 Task: Find connections with filter location São Lourenço with filter topic #Brandwith filter profile language Potuguese with filter current company HPL Electric & Power Ltd with filter school Maharaja Agrasen Institute Of Technology with filter industry Automation Machinery Manufacturing with filter service category Homeowners Insurance with filter keywords title Operations Director
Action: Mouse moved to (523, 93)
Screenshot: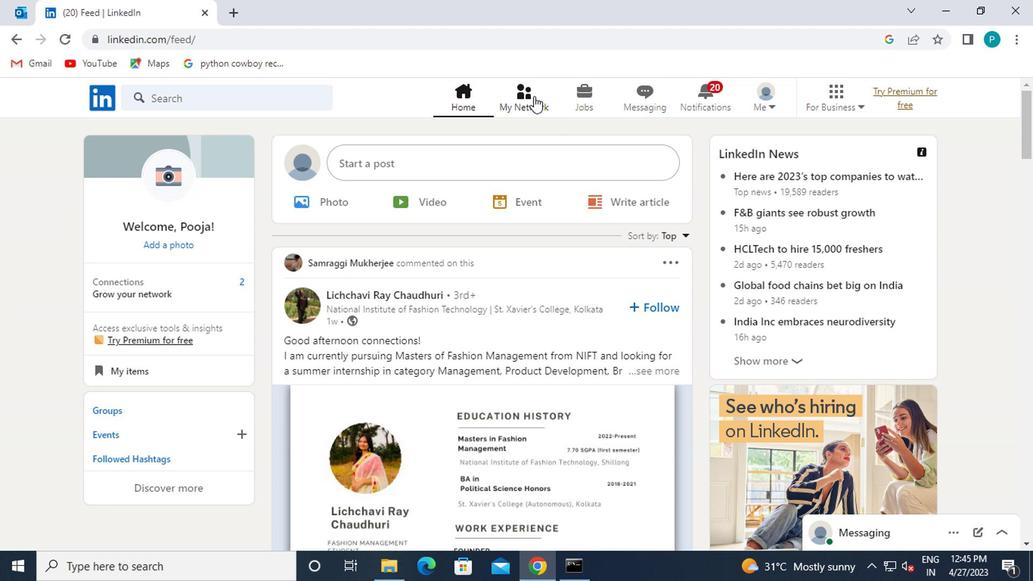 
Action: Mouse pressed left at (523, 93)
Screenshot: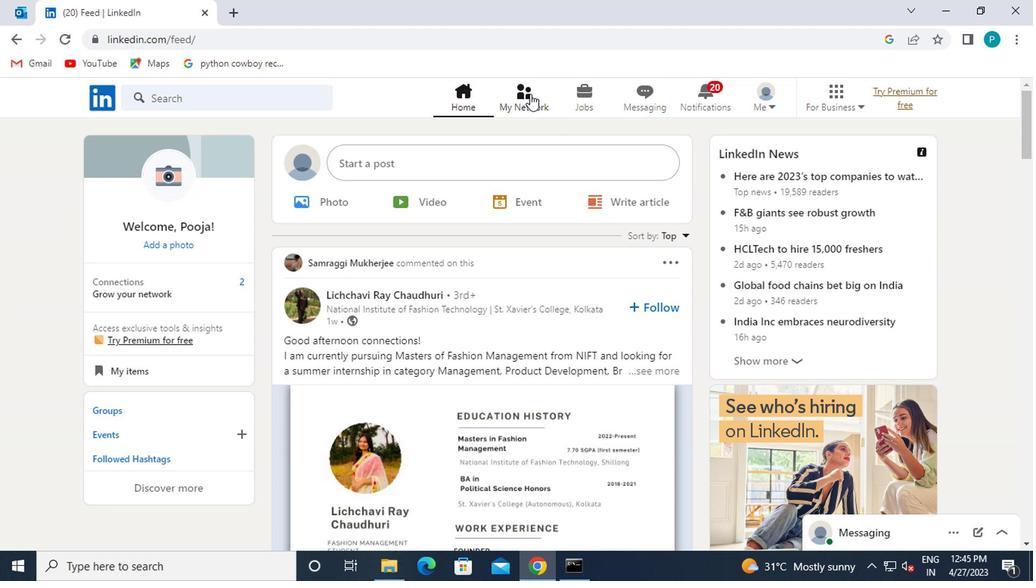 
Action: Mouse moved to (247, 187)
Screenshot: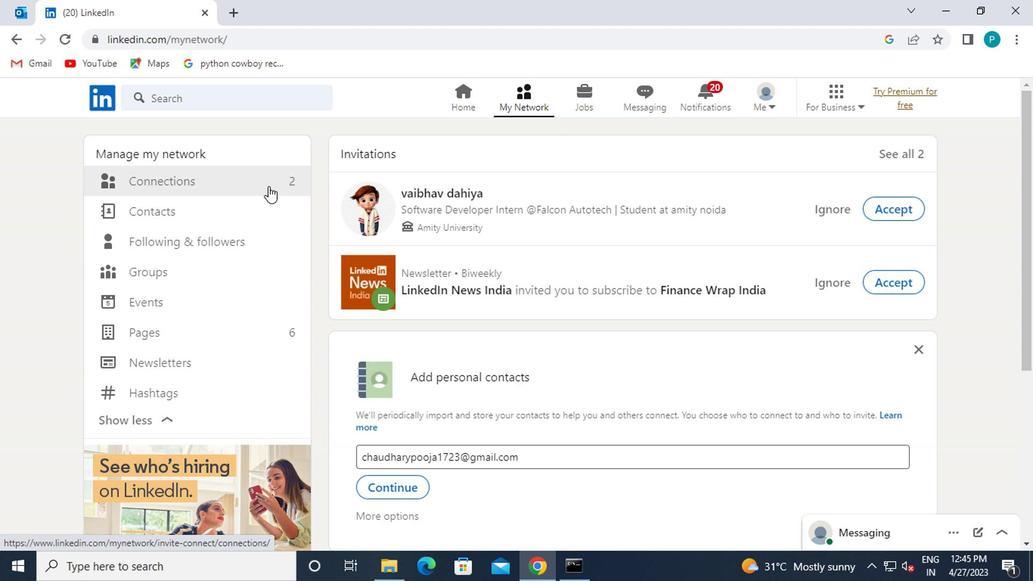 
Action: Mouse pressed left at (247, 187)
Screenshot: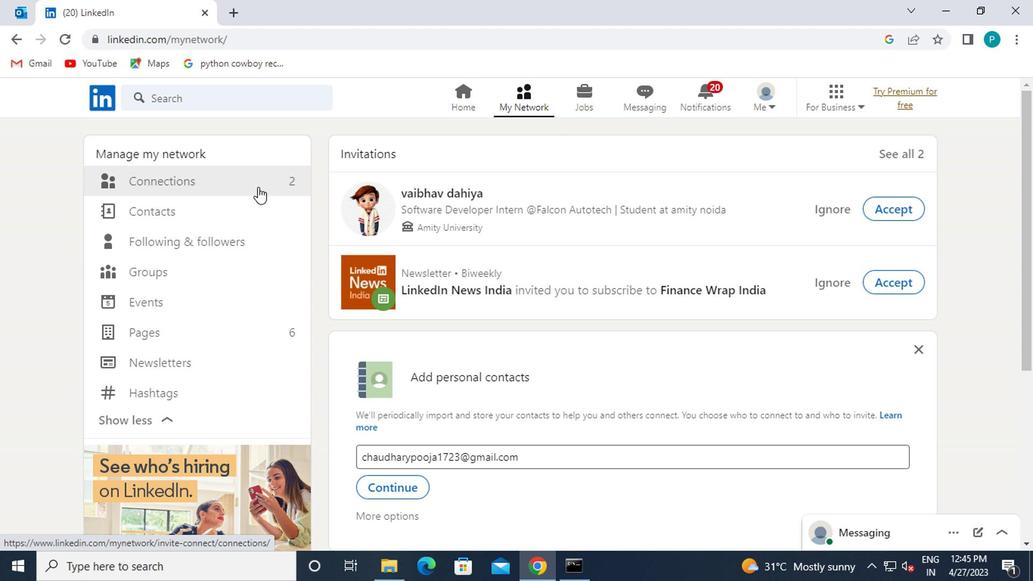 
Action: Mouse moved to (668, 187)
Screenshot: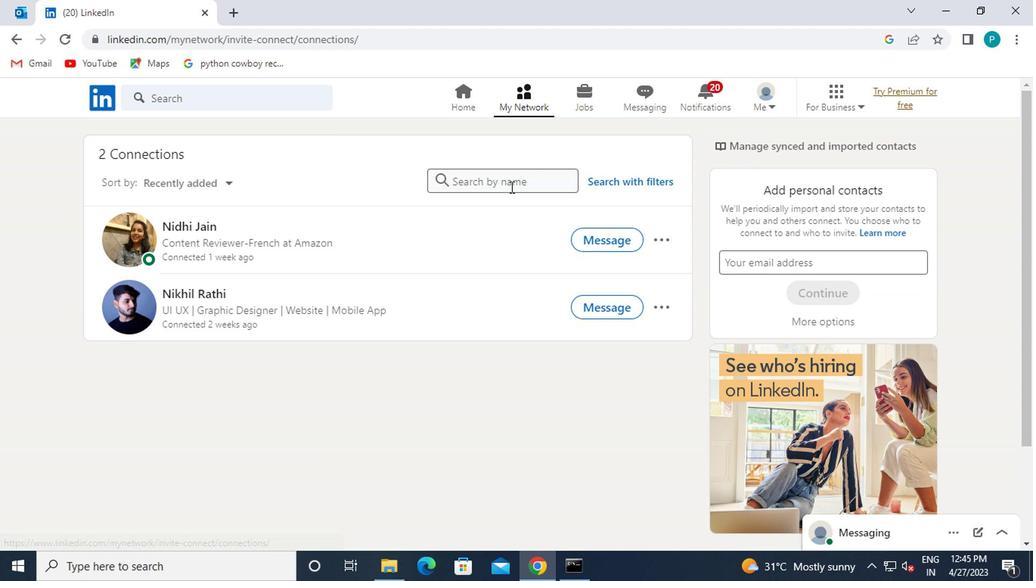
Action: Mouse pressed left at (668, 187)
Screenshot: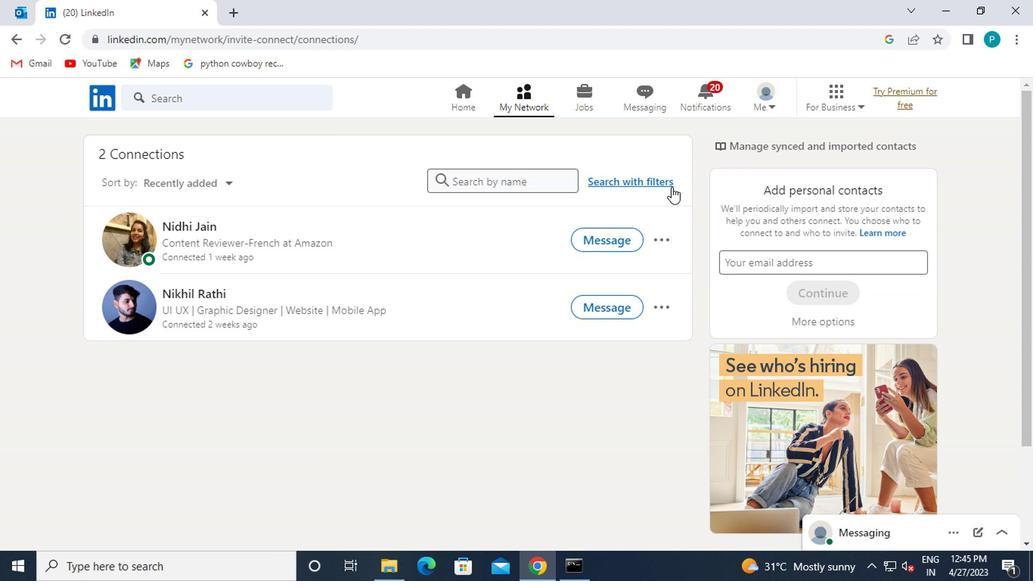 
Action: Mouse moved to (548, 143)
Screenshot: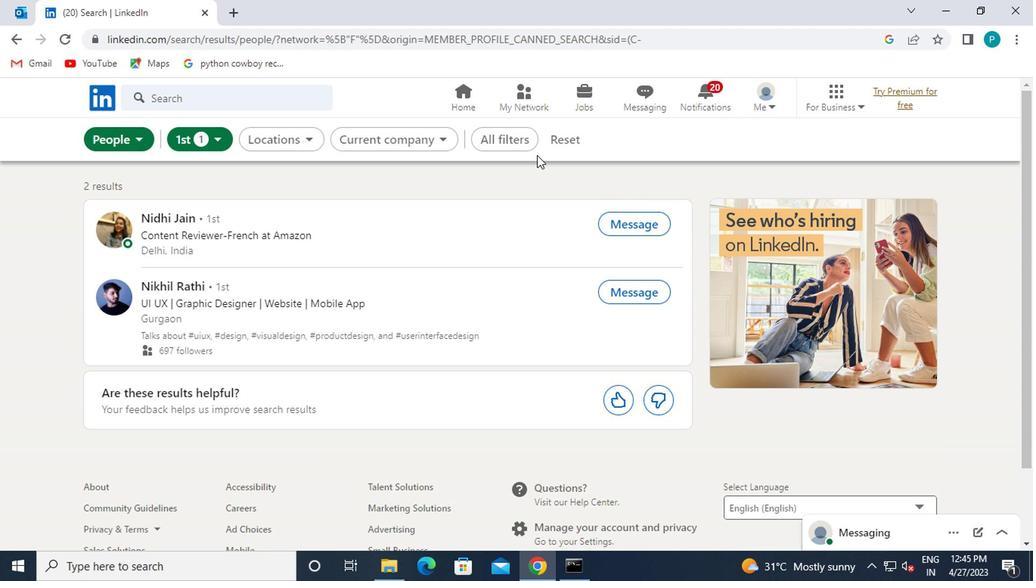
Action: Mouse pressed left at (548, 143)
Screenshot: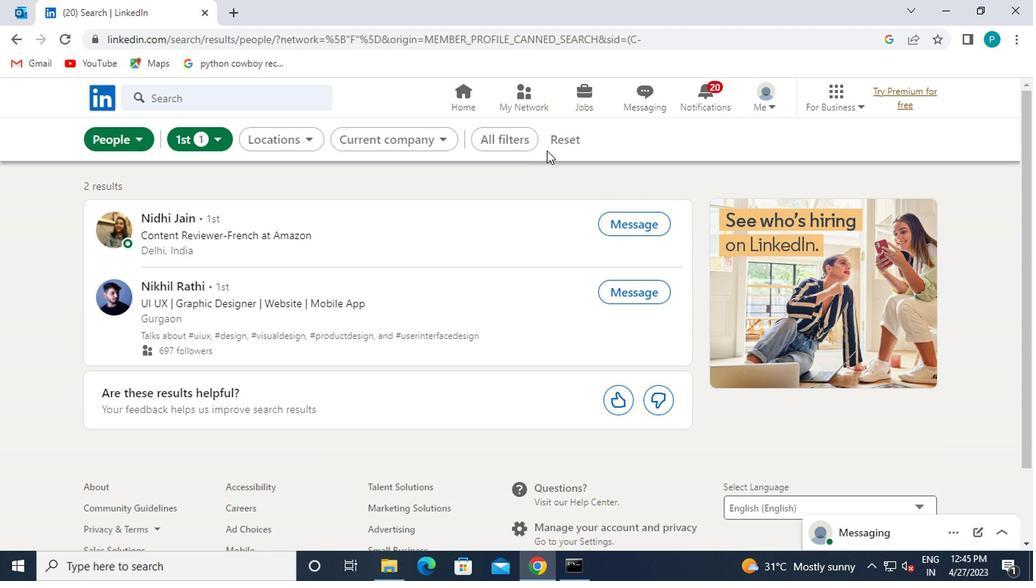 
Action: Mouse moved to (516, 143)
Screenshot: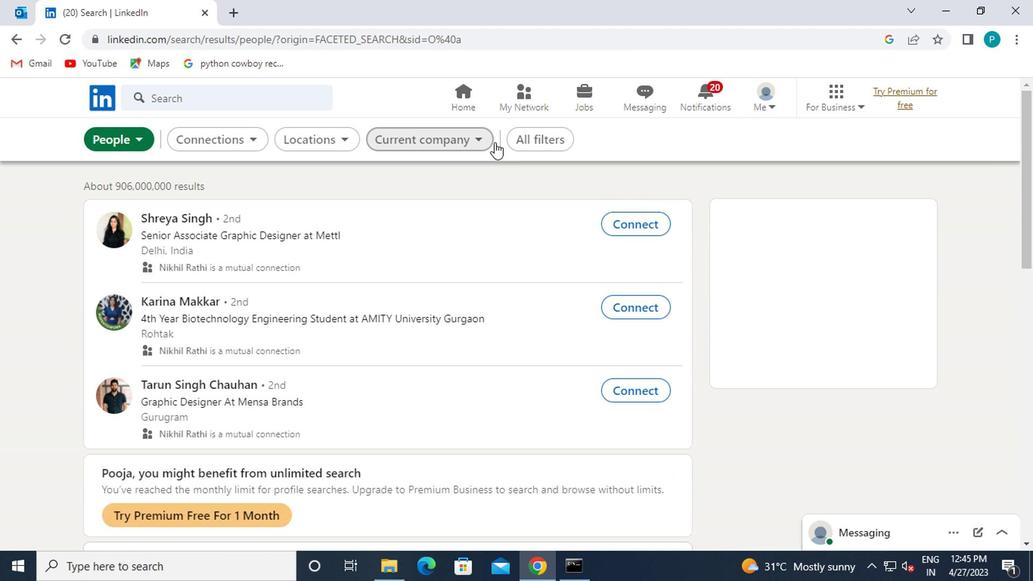 
Action: Mouse pressed left at (516, 143)
Screenshot: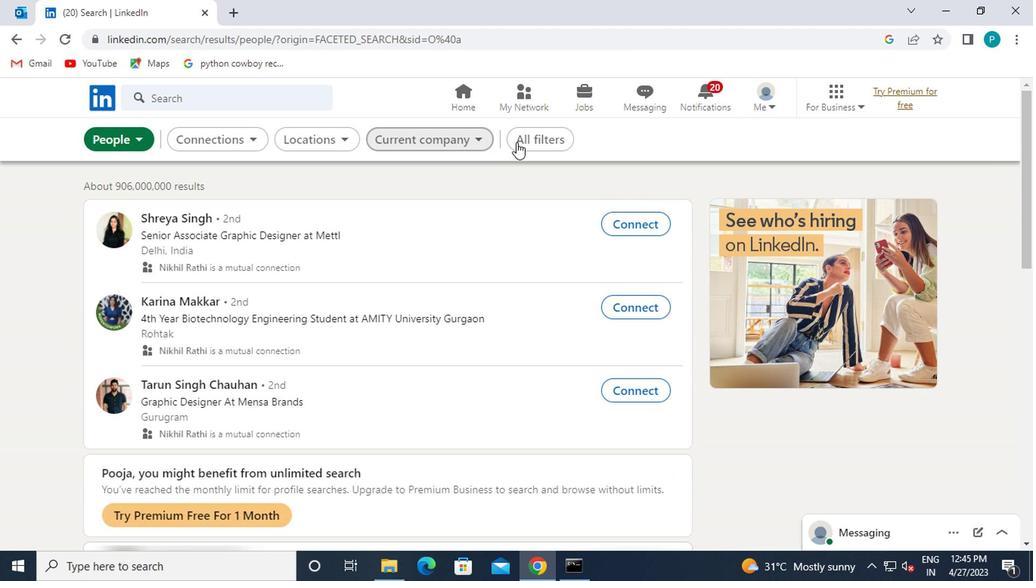 
Action: Mouse moved to (741, 349)
Screenshot: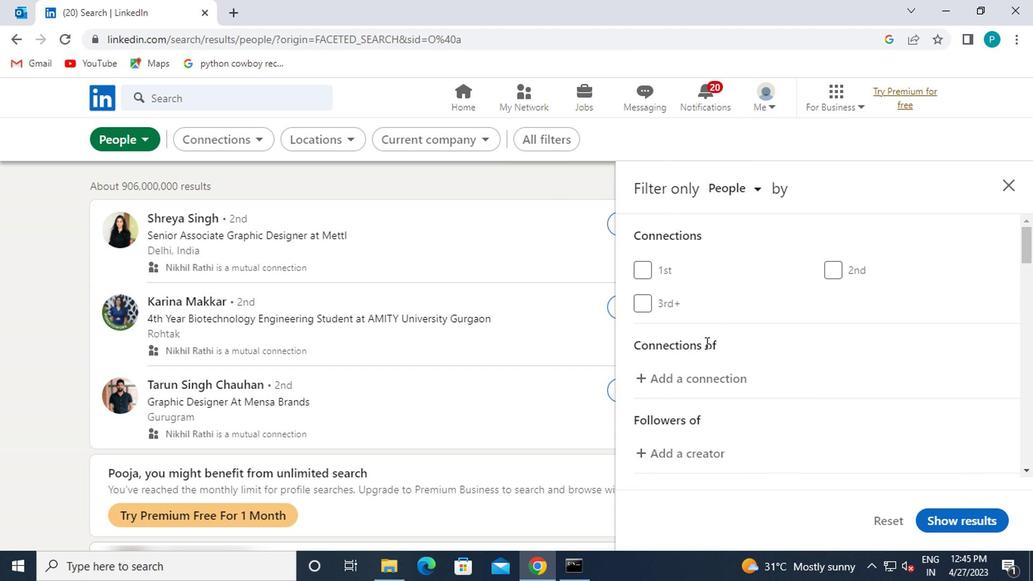 
Action: Mouse scrolled (741, 349) with delta (0, 0)
Screenshot: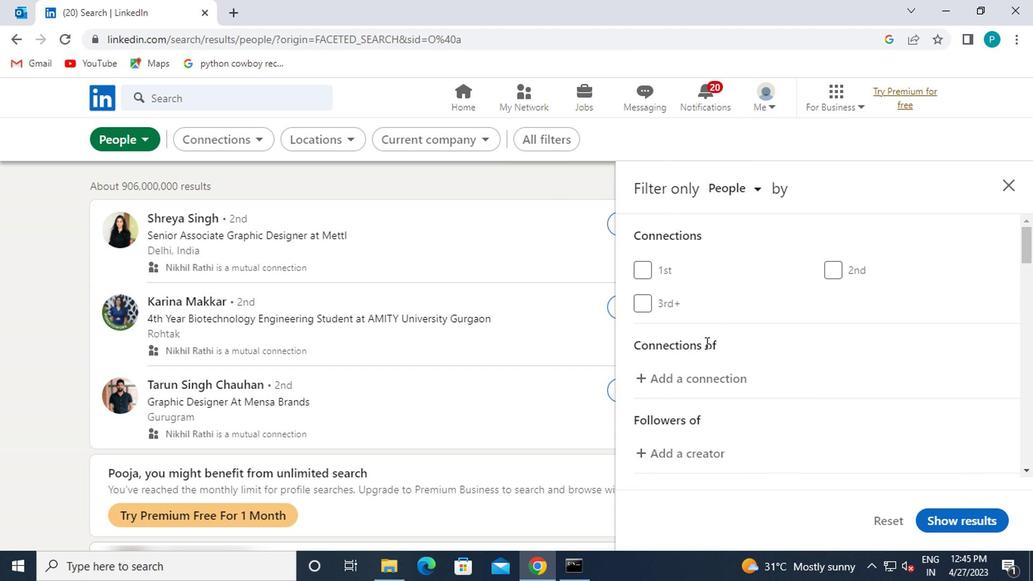 
Action: Mouse scrolled (741, 349) with delta (0, 0)
Screenshot: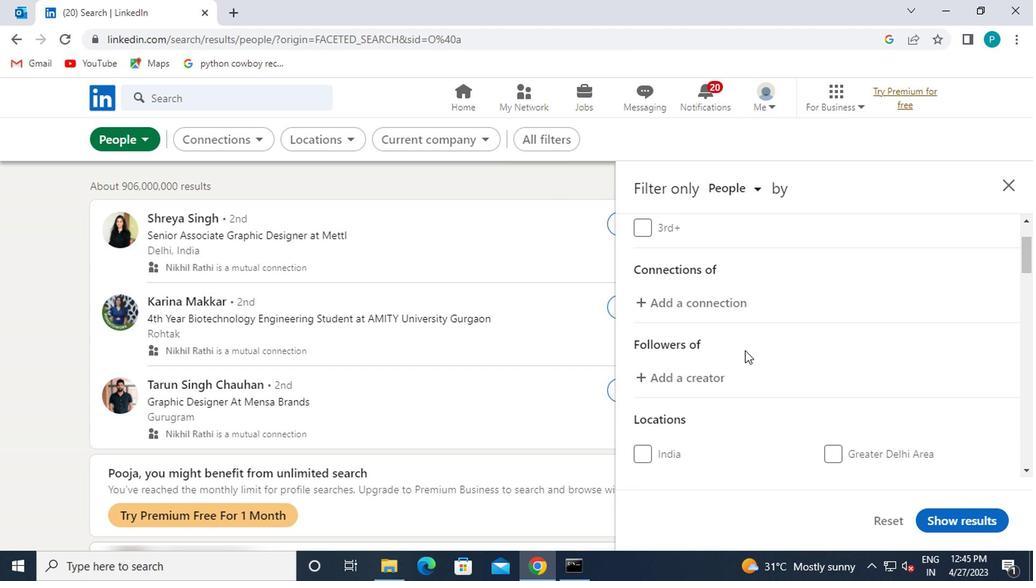 
Action: Mouse moved to (841, 431)
Screenshot: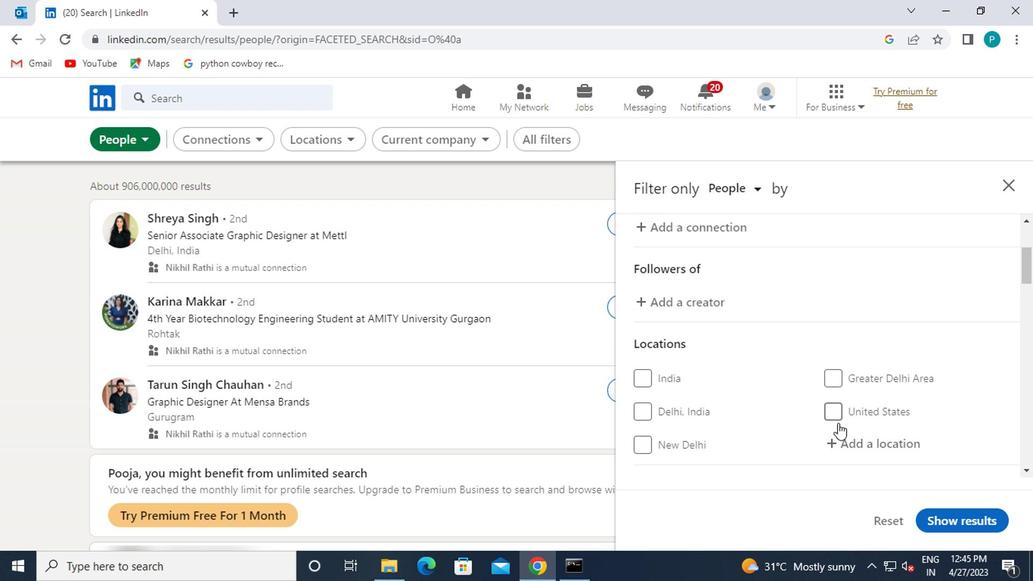 
Action: Mouse scrolled (841, 430) with delta (0, 0)
Screenshot: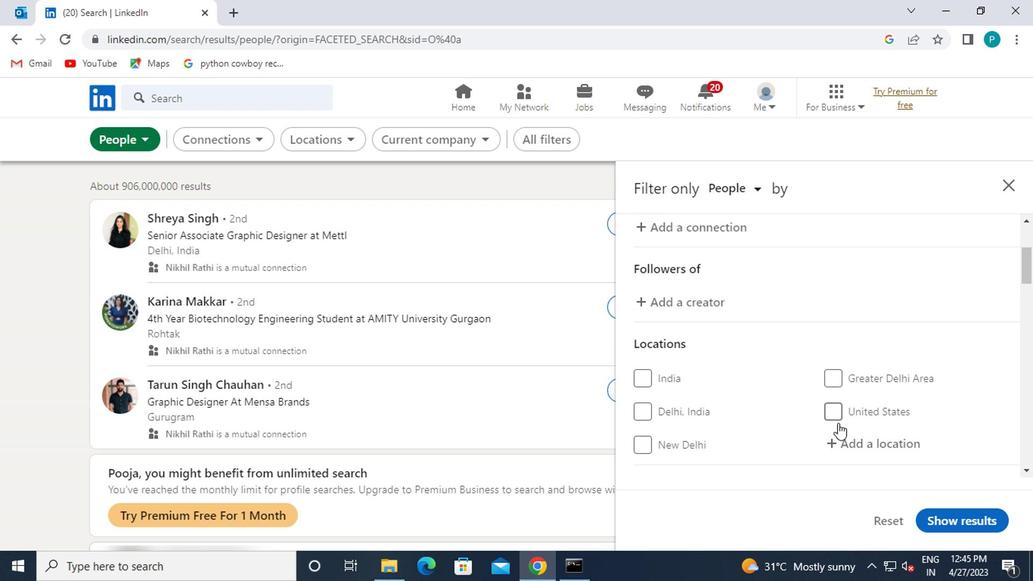 
Action: Mouse moved to (837, 363)
Screenshot: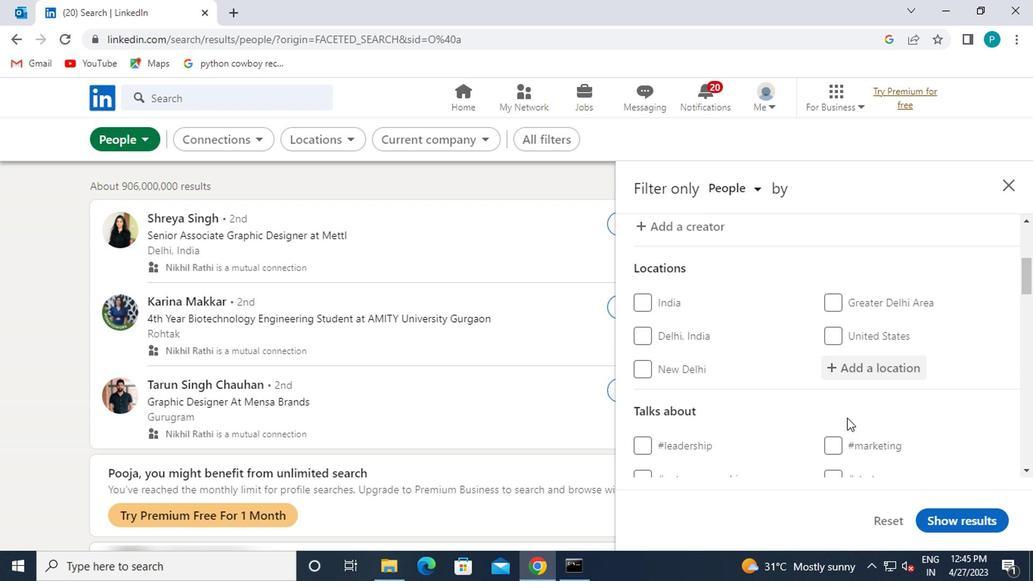 
Action: Mouse pressed left at (837, 363)
Screenshot: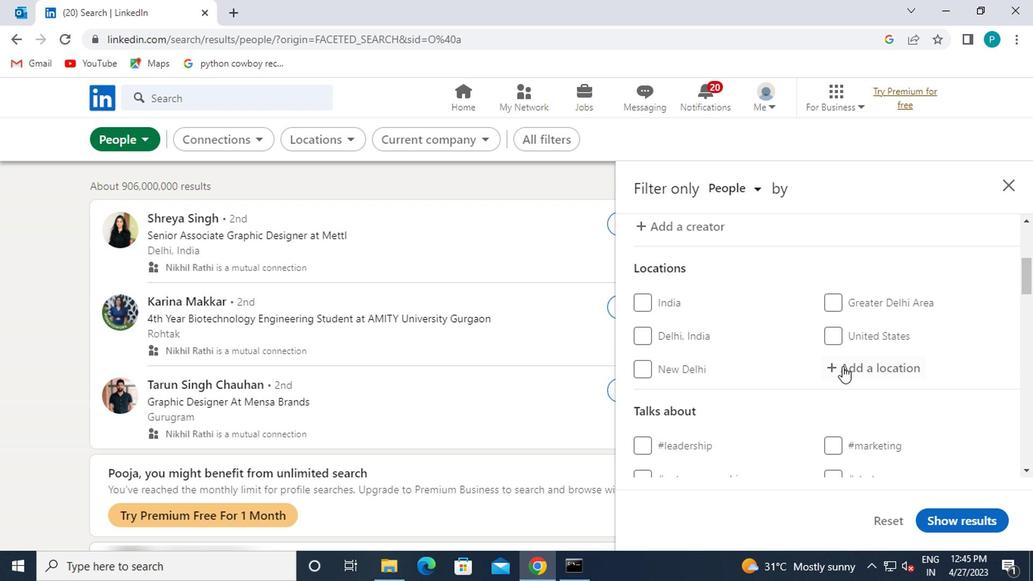 
Action: Key pressed sao<Key.space>lourenc
Screenshot: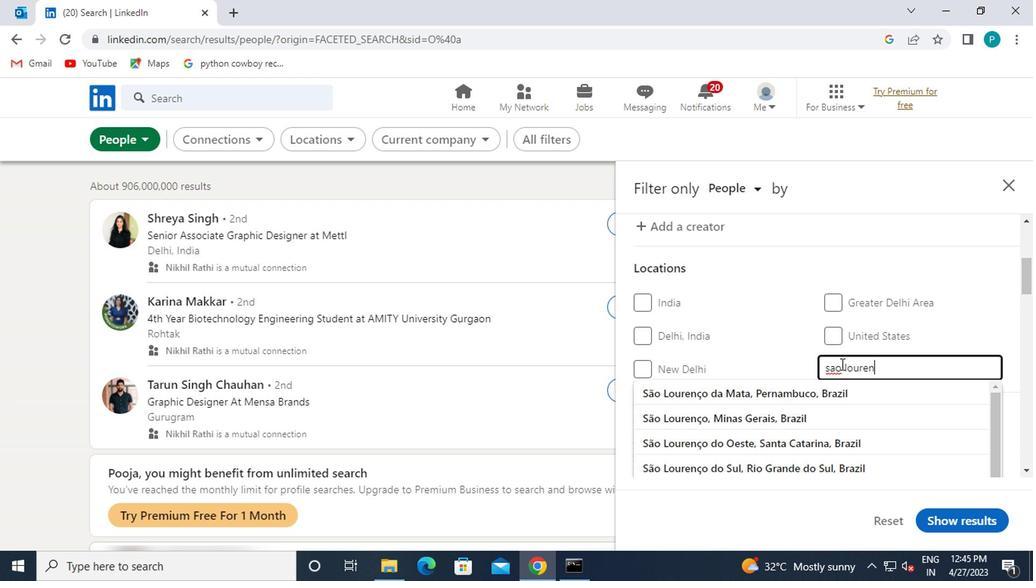 
Action: Mouse moved to (799, 400)
Screenshot: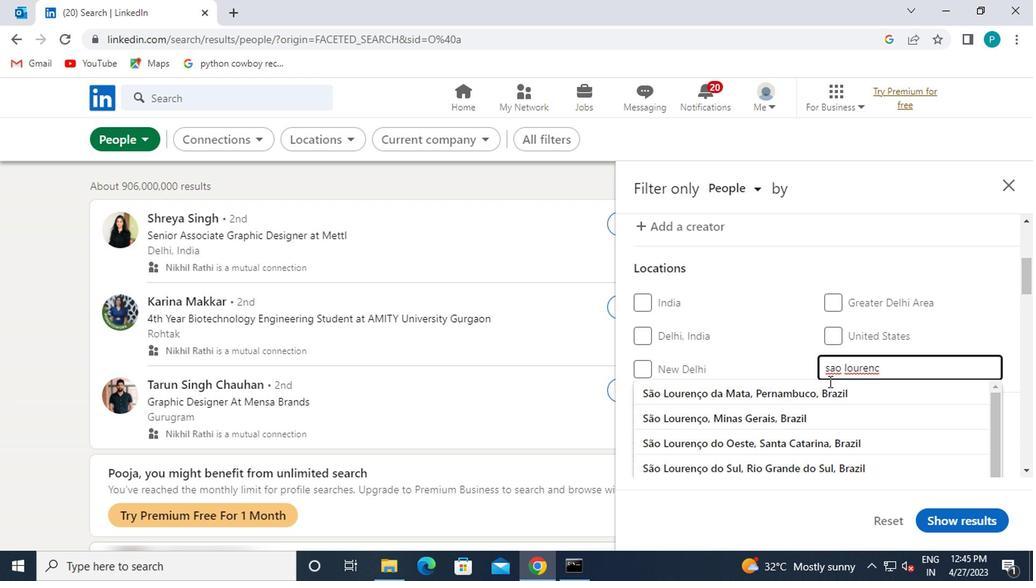 
Action: Mouse scrolled (799, 400) with delta (0, 0)
Screenshot: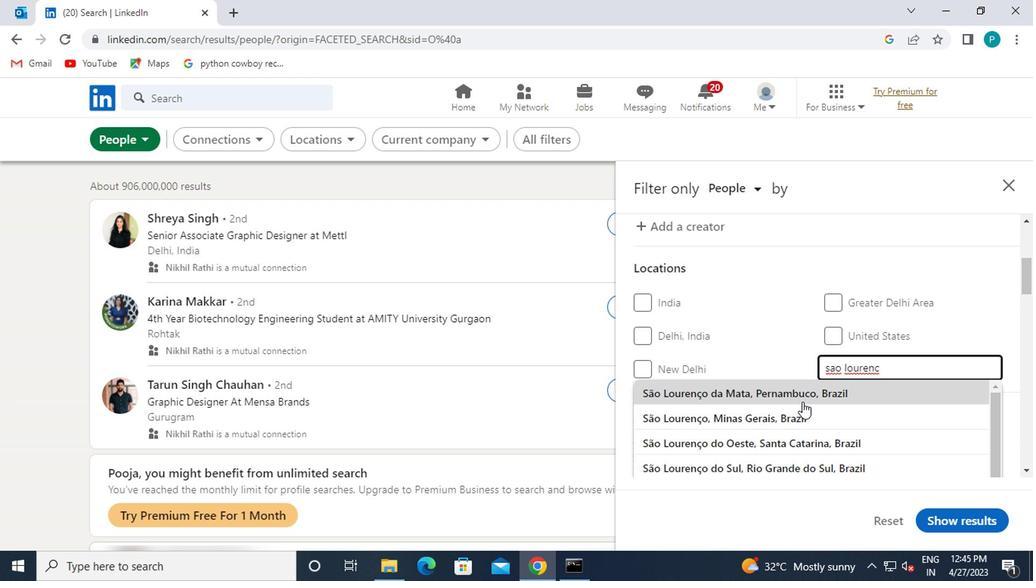 
Action: Mouse moved to (790, 436)
Screenshot: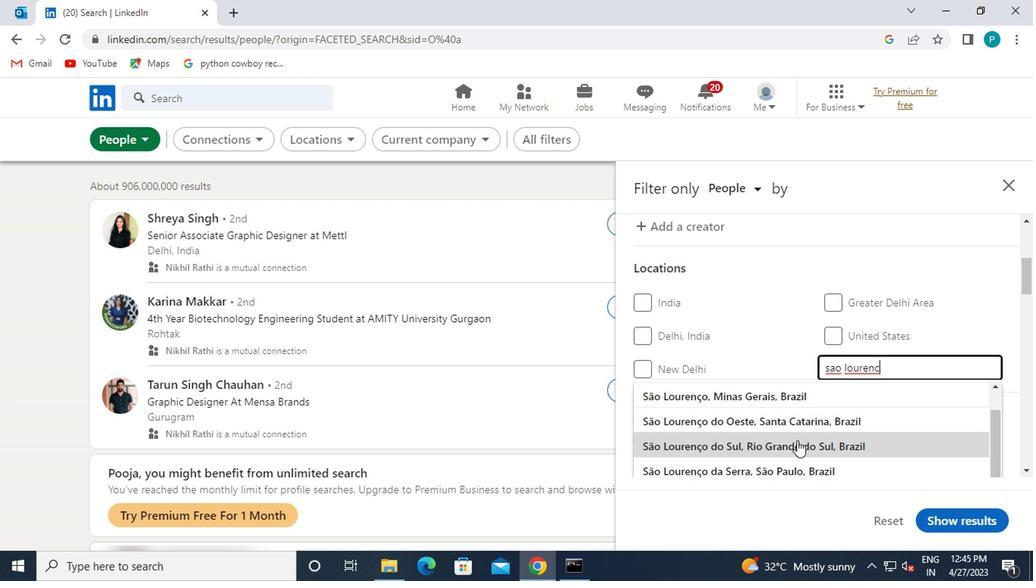 
Action: Mouse scrolled (790, 437) with delta (0, 0)
Screenshot: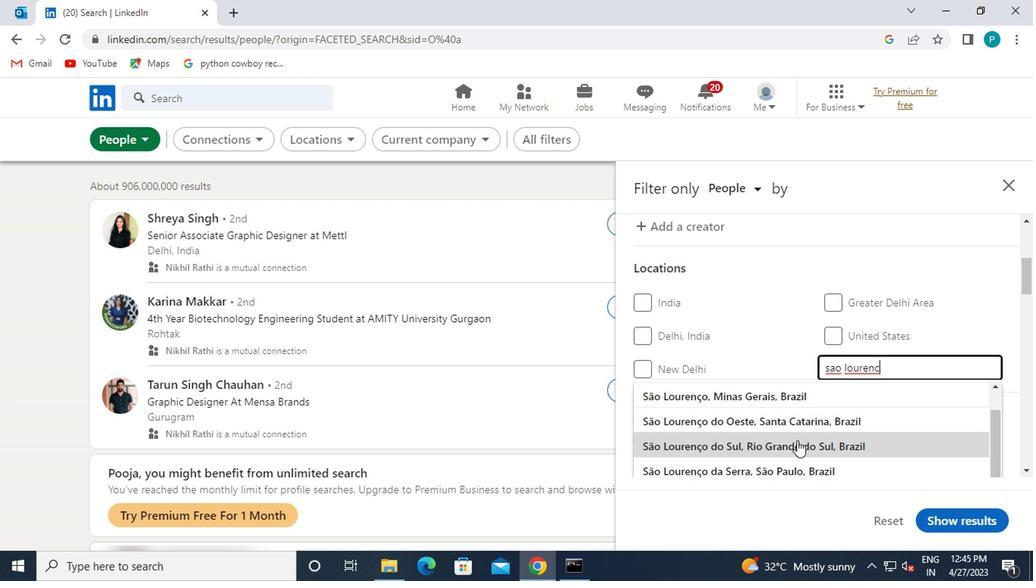 
Action: Mouse scrolled (790, 437) with delta (0, 0)
Screenshot: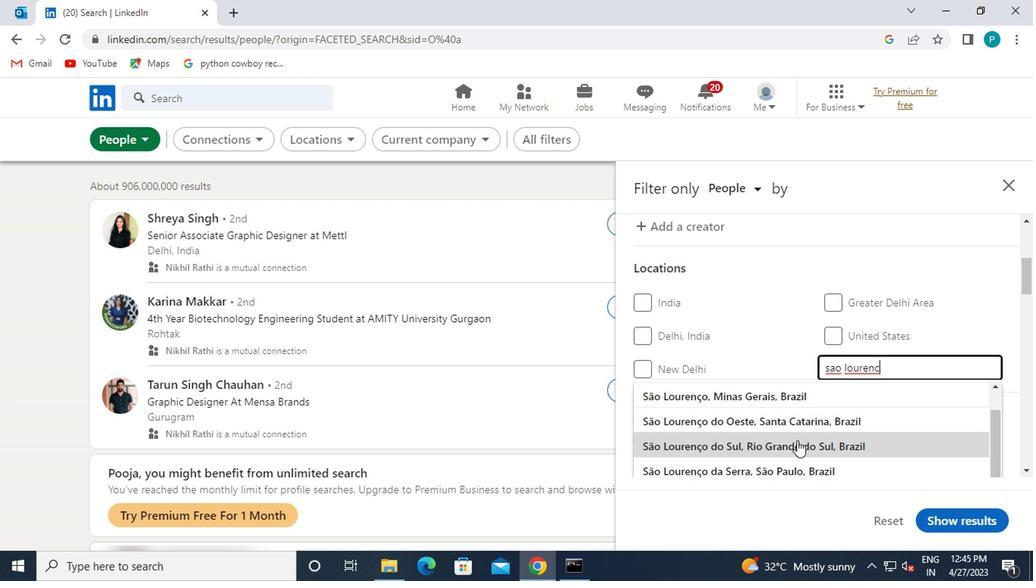 
Action: Mouse moved to (759, 394)
Screenshot: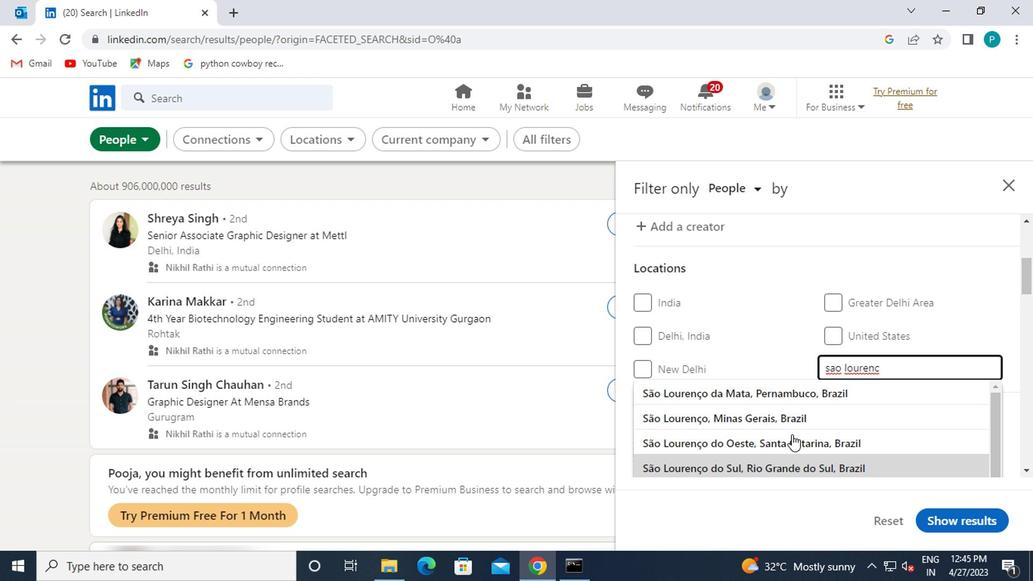
Action: Mouse pressed left at (759, 394)
Screenshot: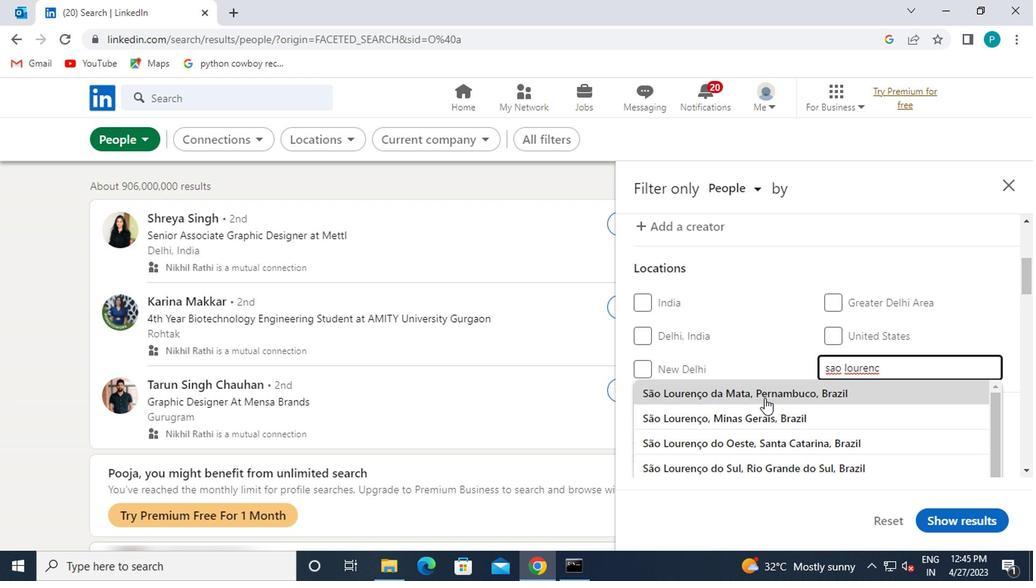 
Action: Mouse scrolled (759, 393) with delta (0, -1)
Screenshot: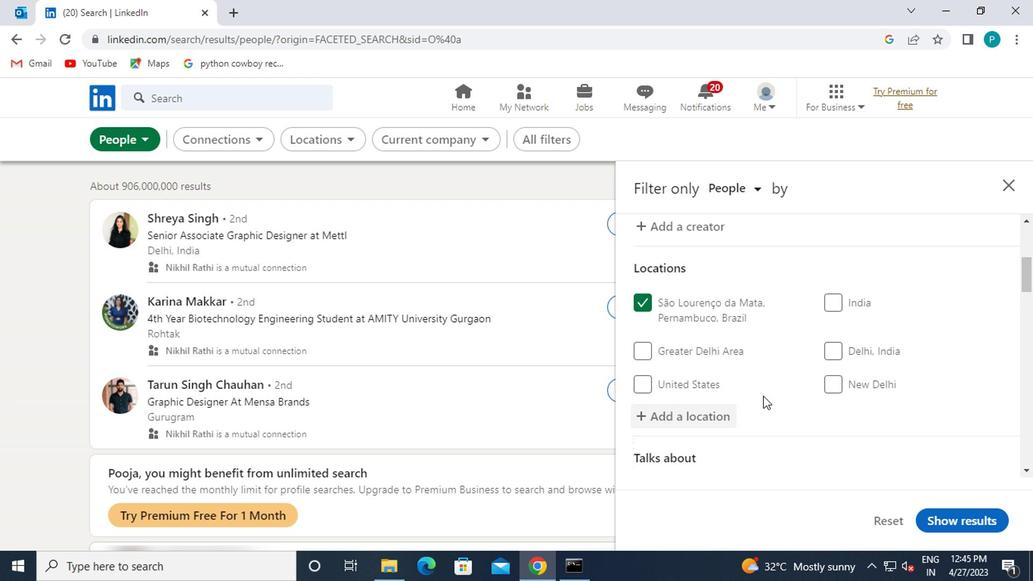 
Action: Mouse moved to (835, 427)
Screenshot: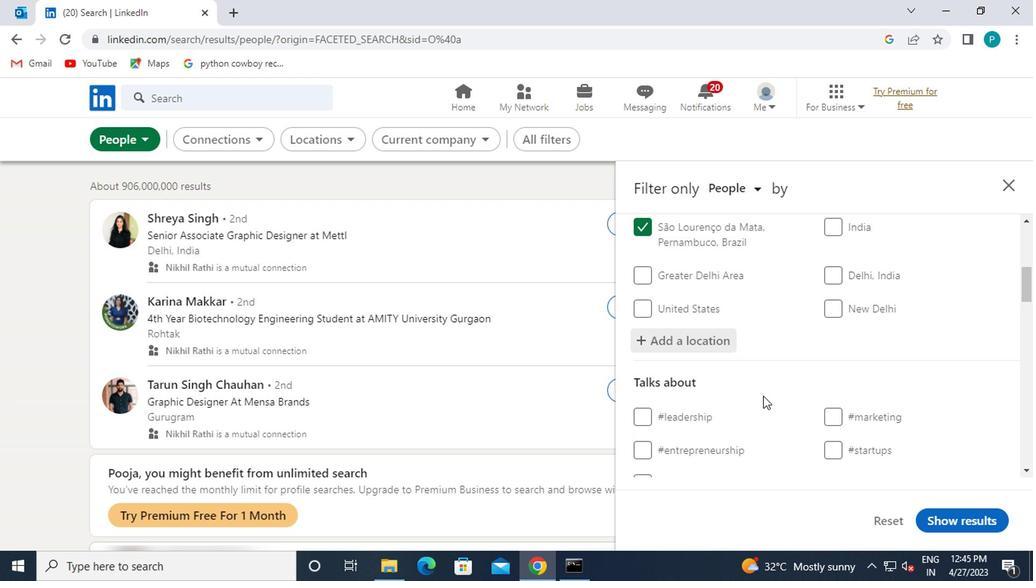 
Action: Mouse scrolled (835, 427) with delta (0, 0)
Screenshot: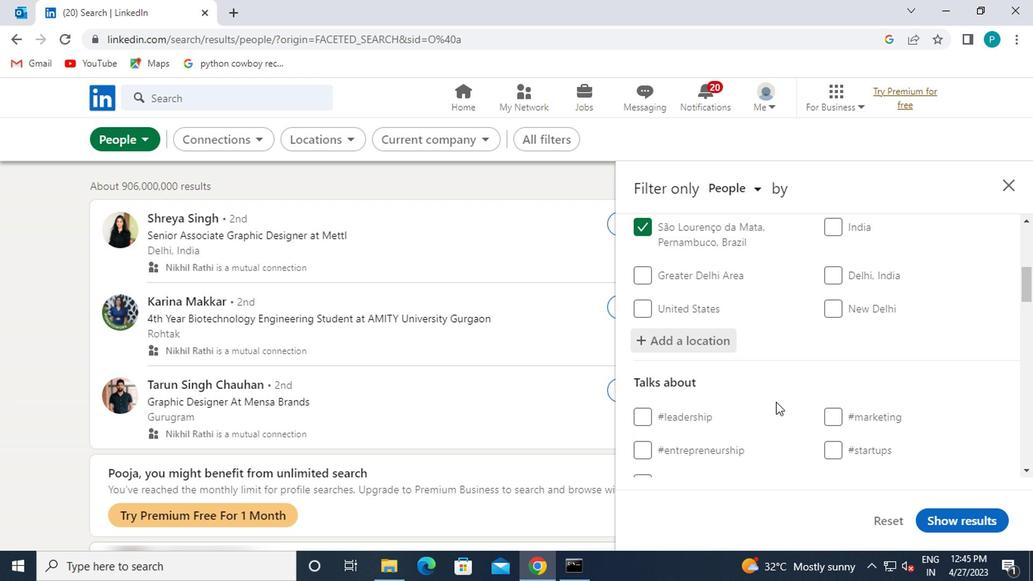 
Action: Mouse scrolled (835, 427) with delta (0, 0)
Screenshot: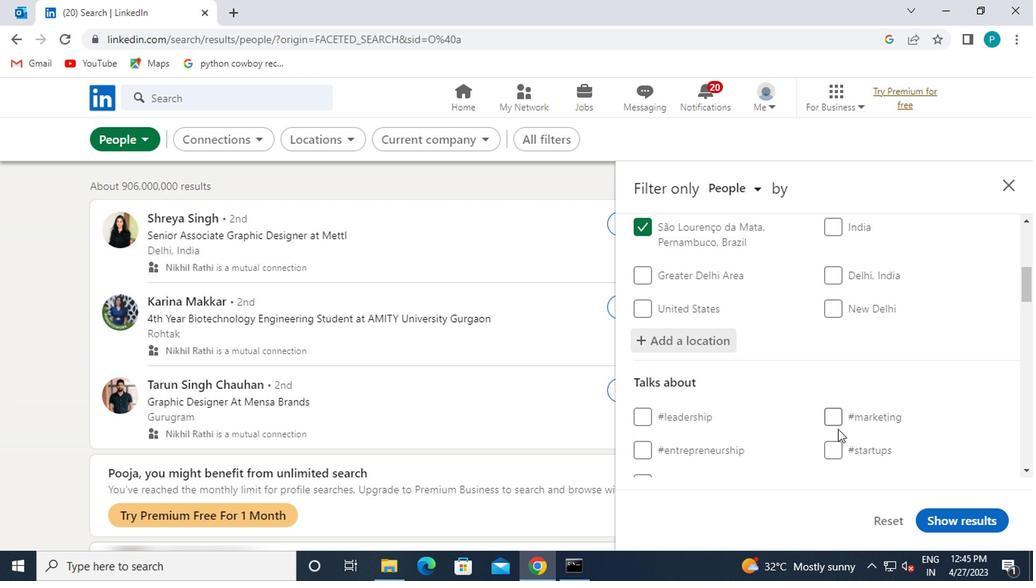 
Action: Mouse moved to (823, 329)
Screenshot: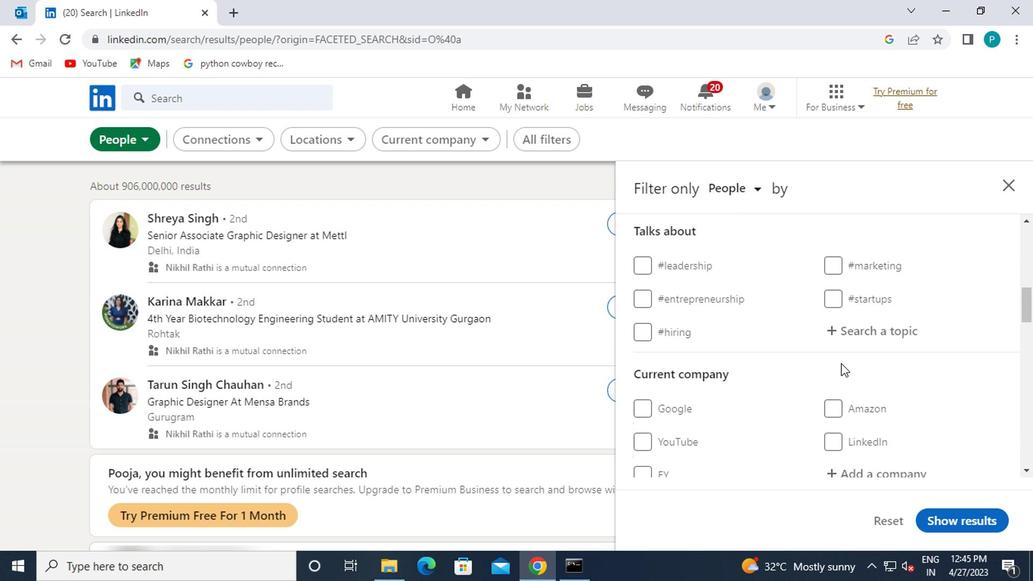 
Action: Mouse pressed left at (823, 329)
Screenshot: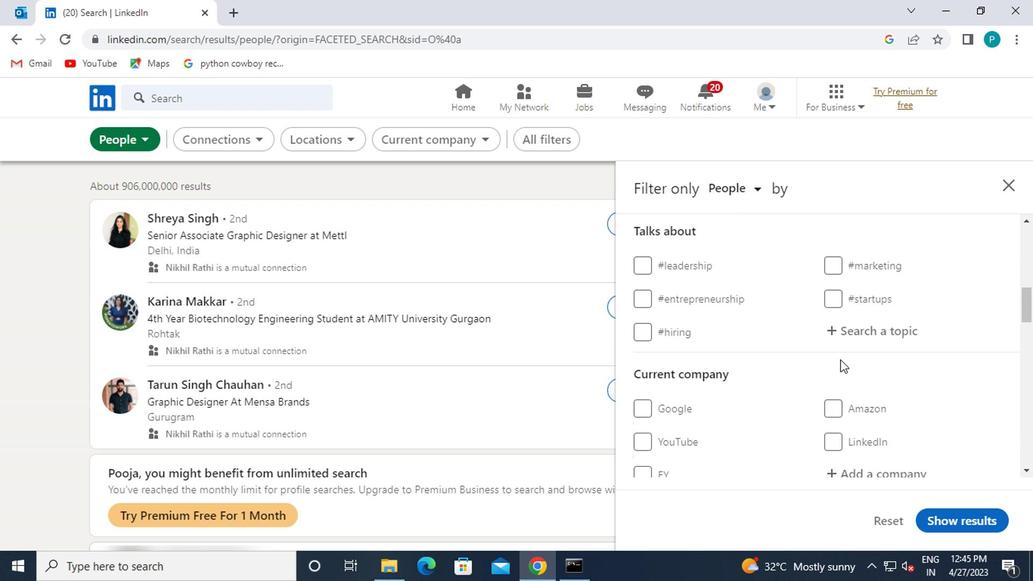 
Action: Key pressed <Key.shift>#<Key.caps_lock>B<Key.caps_lock>RAND
Screenshot: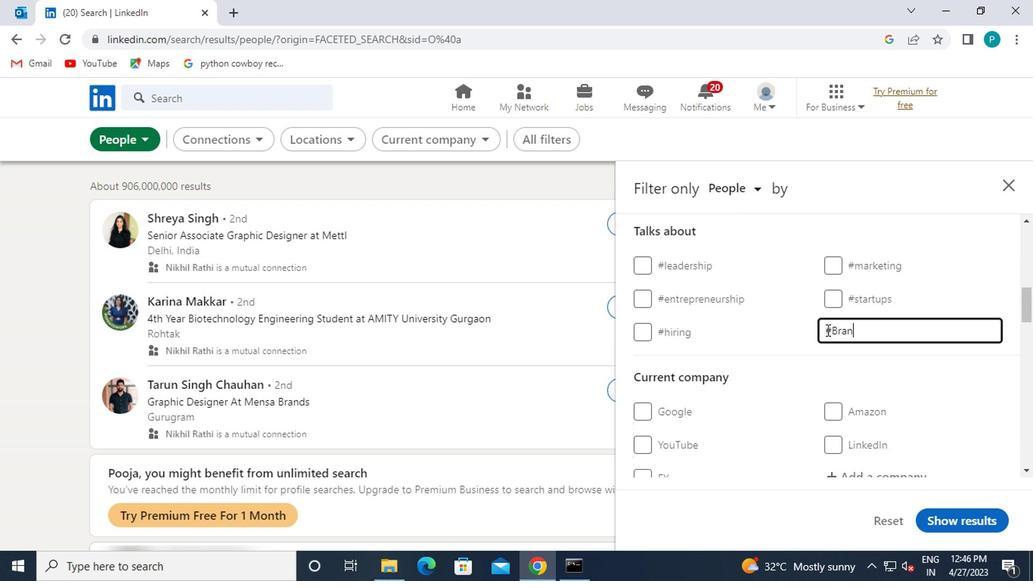 
Action: Mouse moved to (823, 329)
Screenshot: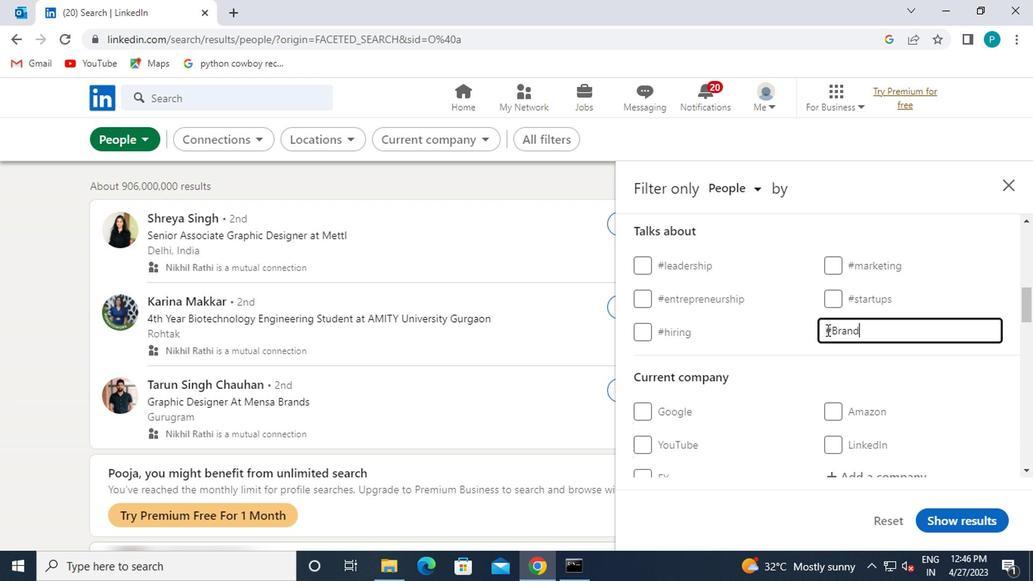 
Action: Mouse scrolled (823, 328) with delta (0, 0)
Screenshot: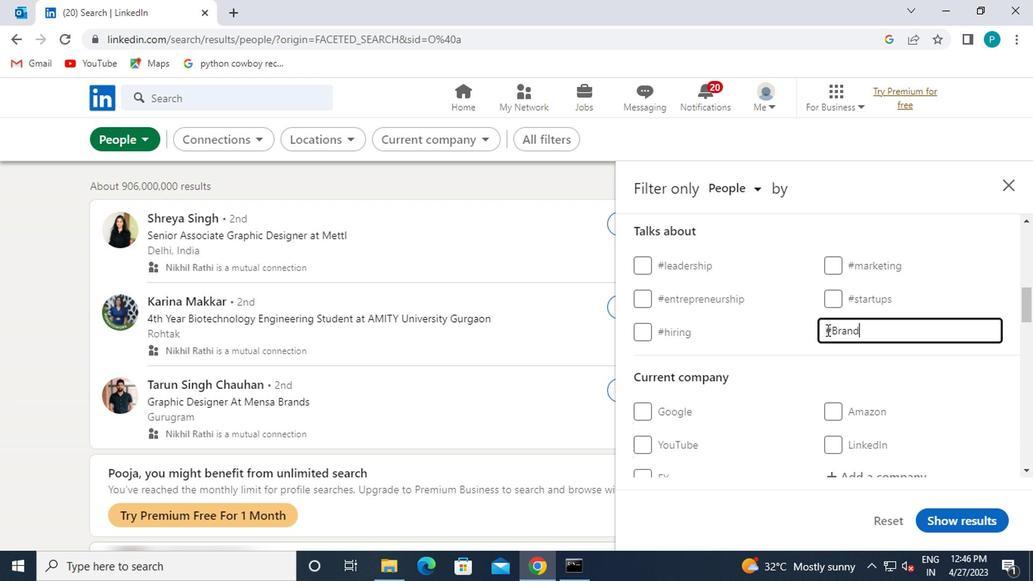 
Action: Mouse moved to (827, 393)
Screenshot: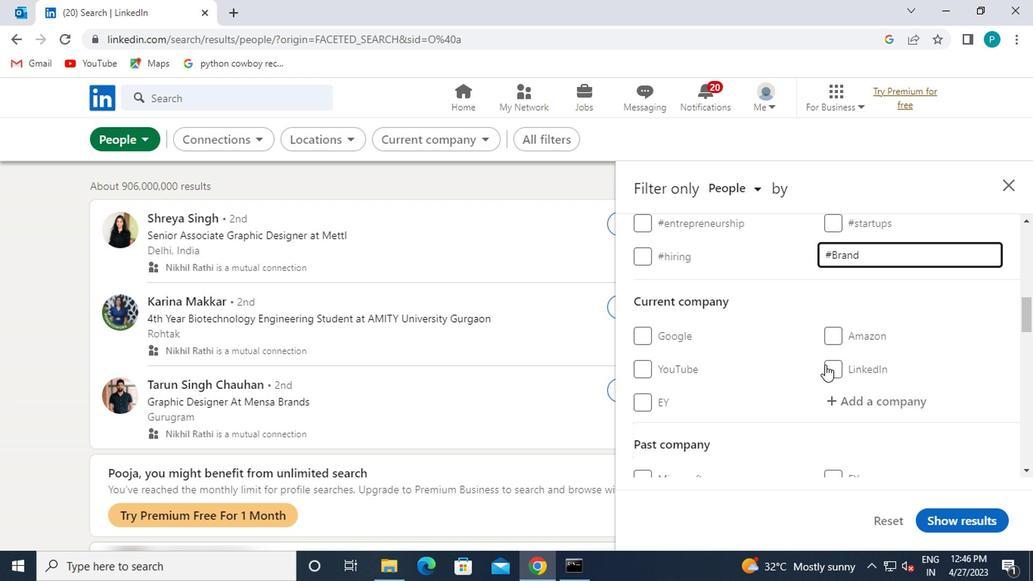 
Action: Mouse pressed left at (827, 393)
Screenshot: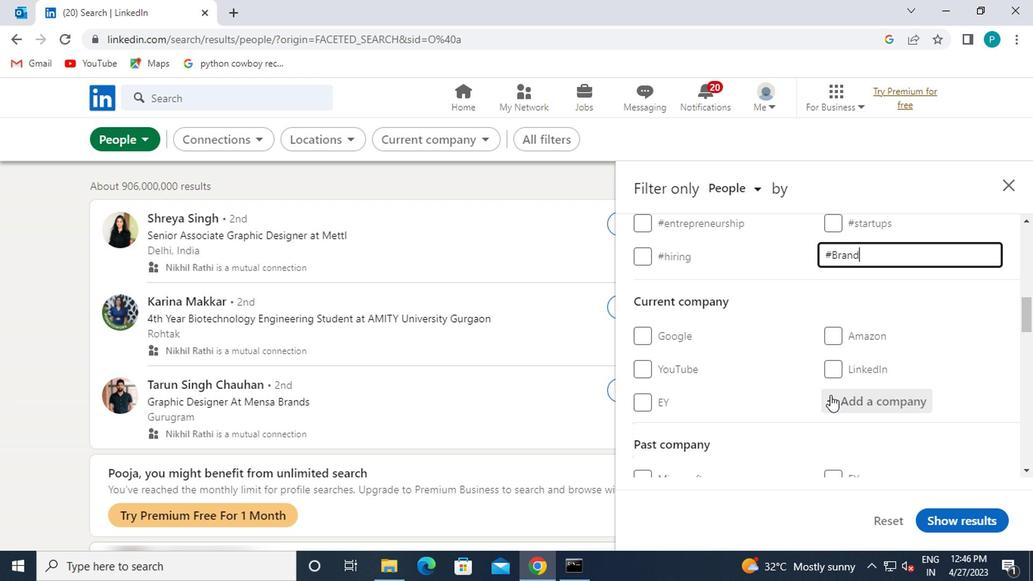 
Action: Key pressed <Key.caps_lock>HPL
Screenshot: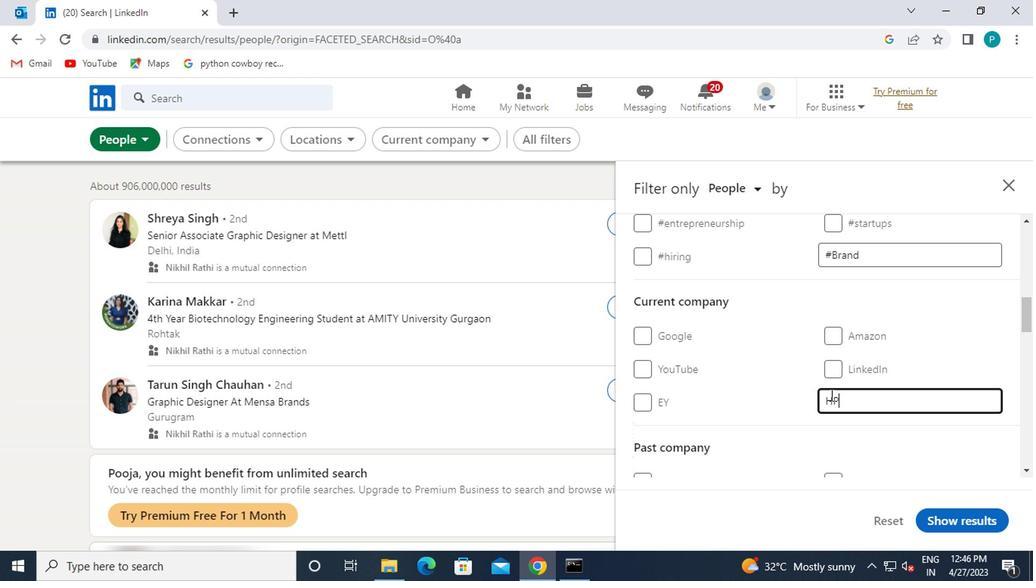 
Action: Mouse moved to (811, 425)
Screenshot: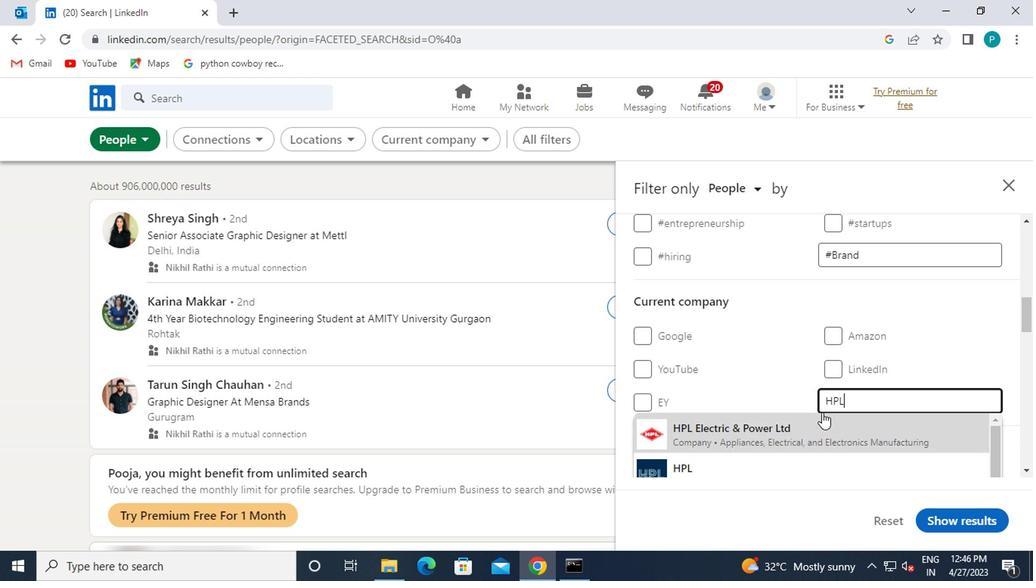 
Action: Mouse pressed left at (811, 425)
Screenshot: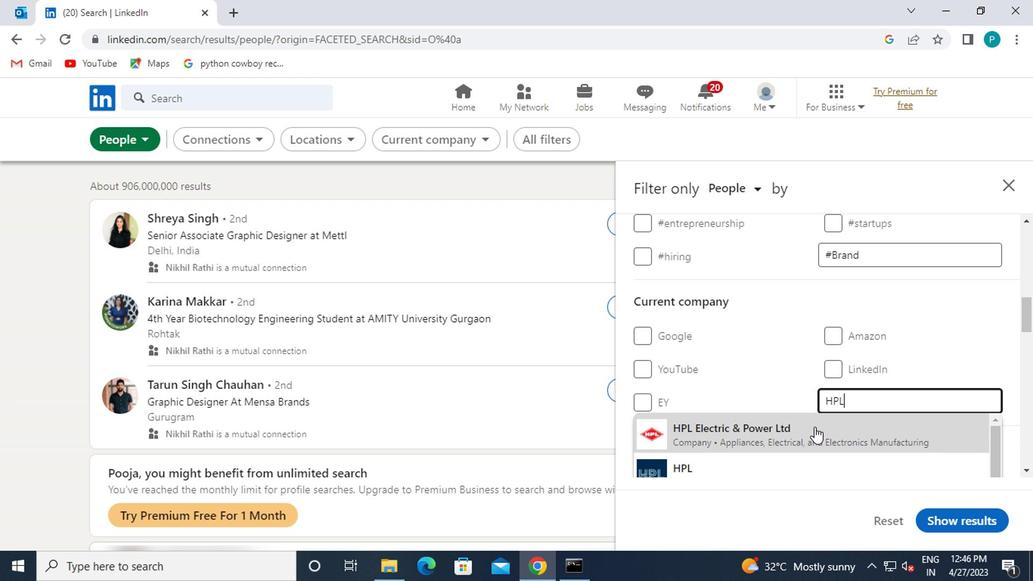 
Action: Mouse moved to (728, 369)
Screenshot: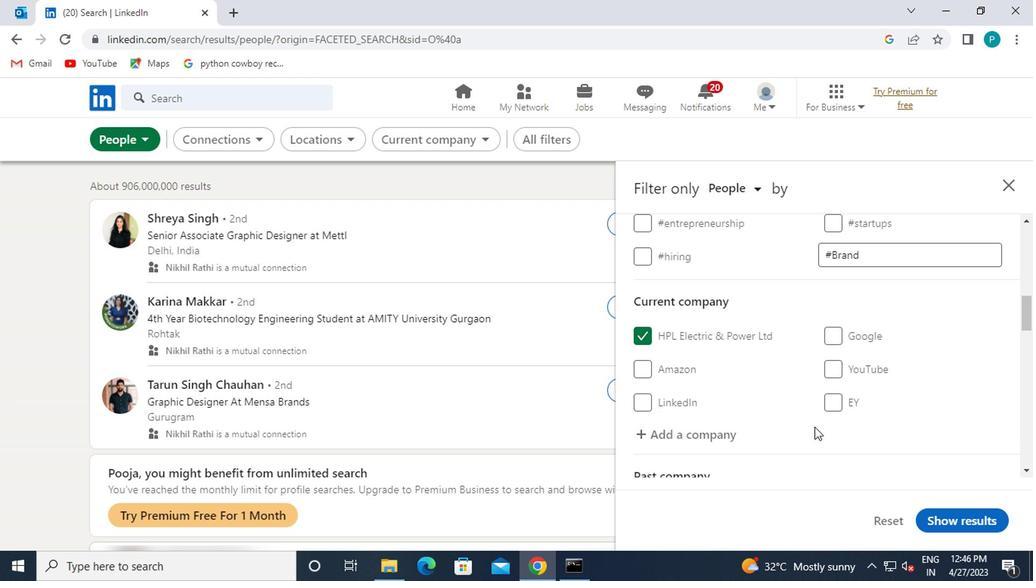 
Action: Mouse scrolled (728, 368) with delta (0, 0)
Screenshot: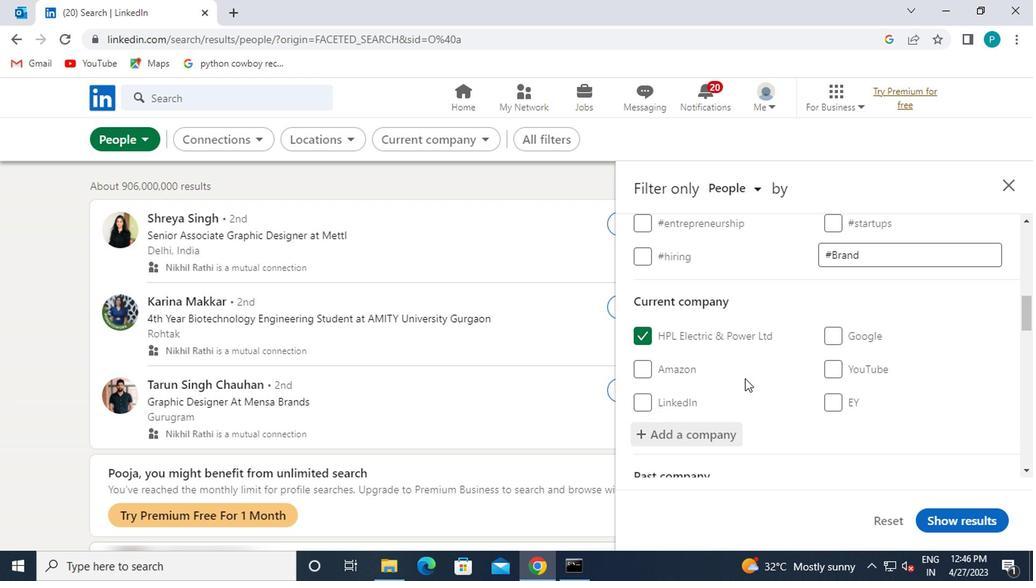 
Action: Mouse scrolled (728, 368) with delta (0, 0)
Screenshot: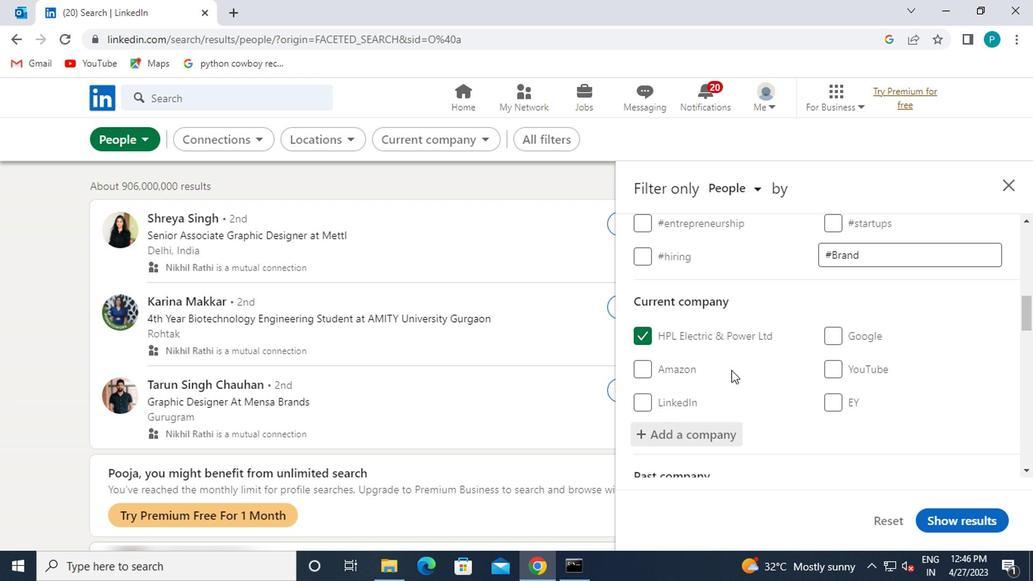 
Action: Mouse scrolled (728, 368) with delta (0, 0)
Screenshot: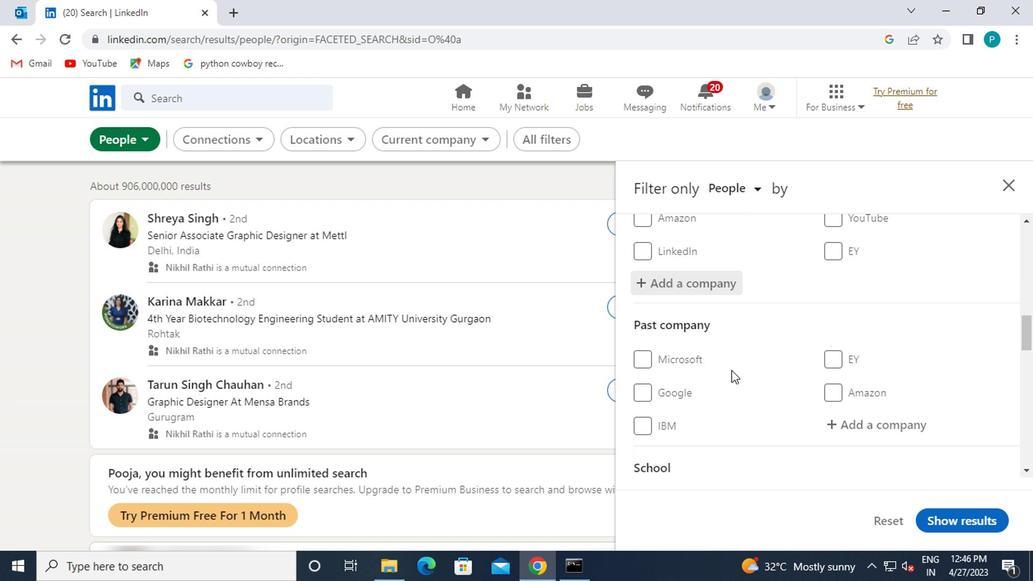 
Action: Mouse moved to (849, 372)
Screenshot: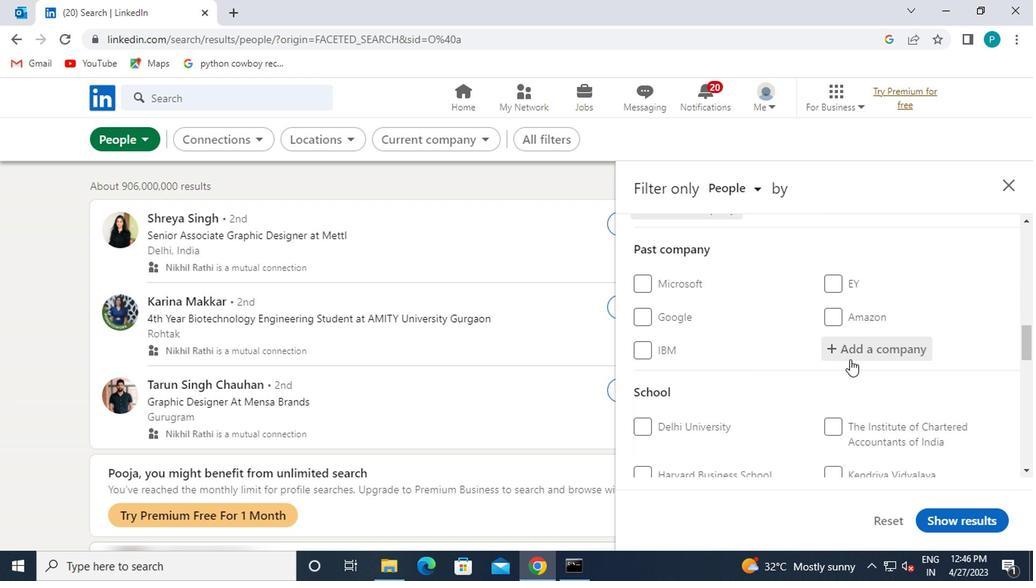 
Action: Mouse scrolled (849, 371) with delta (0, 0)
Screenshot: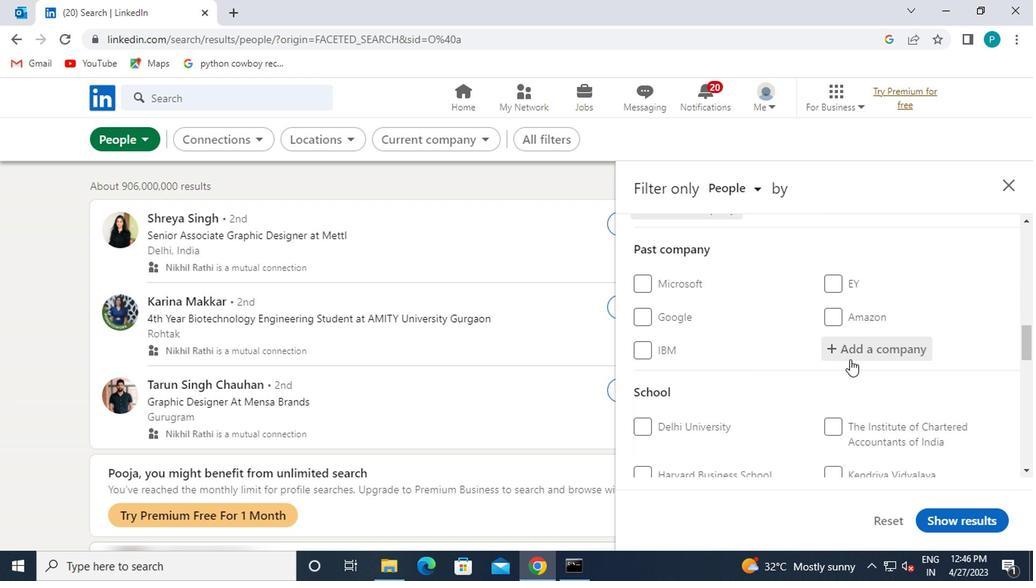 
Action: Mouse moved to (852, 385)
Screenshot: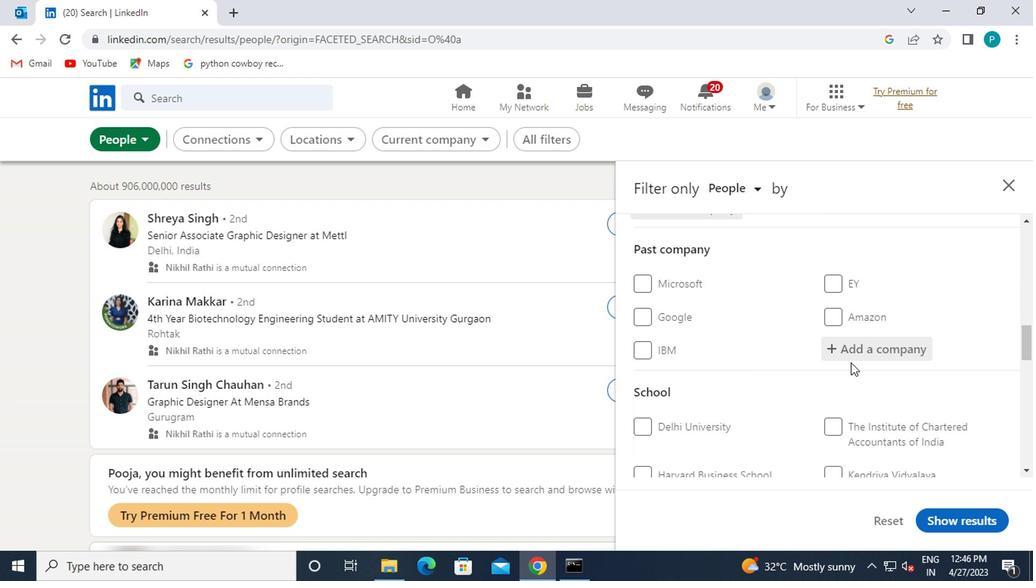 
Action: Mouse scrolled (852, 384) with delta (0, -1)
Screenshot: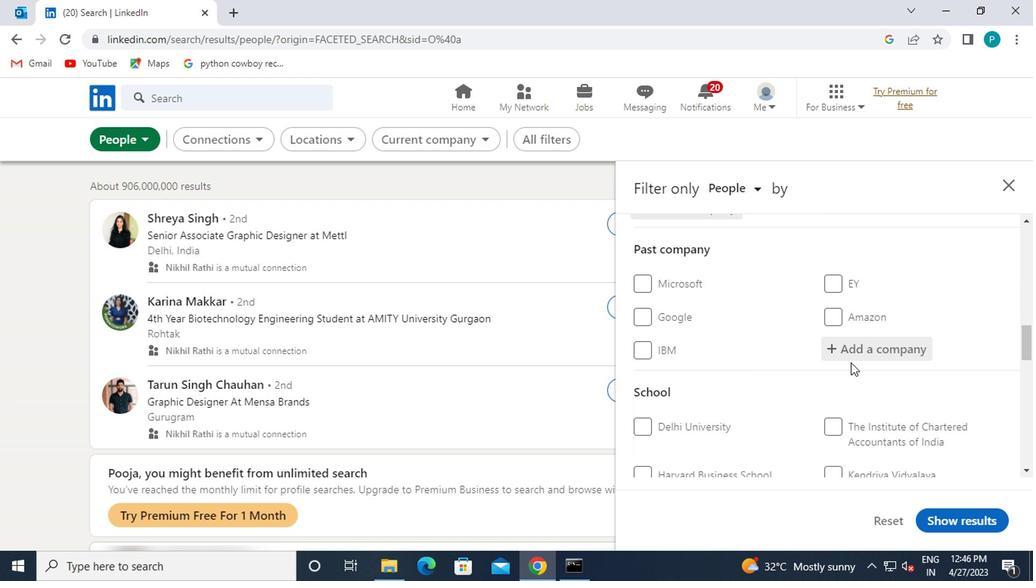
Action: Mouse moved to (856, 365)
Screenshot: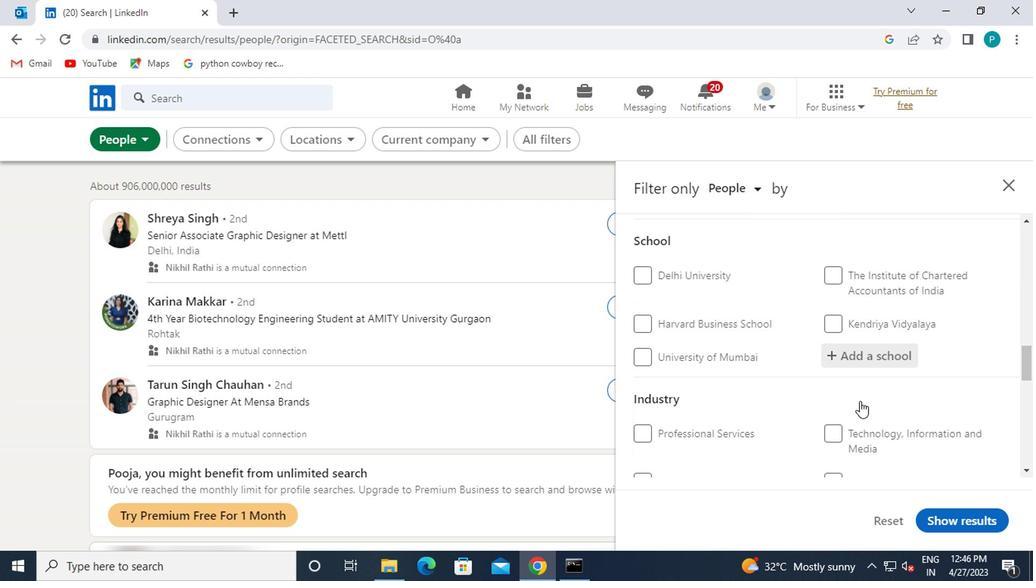 
Action: Mouse pressed left at (856, 365)
Screenshot: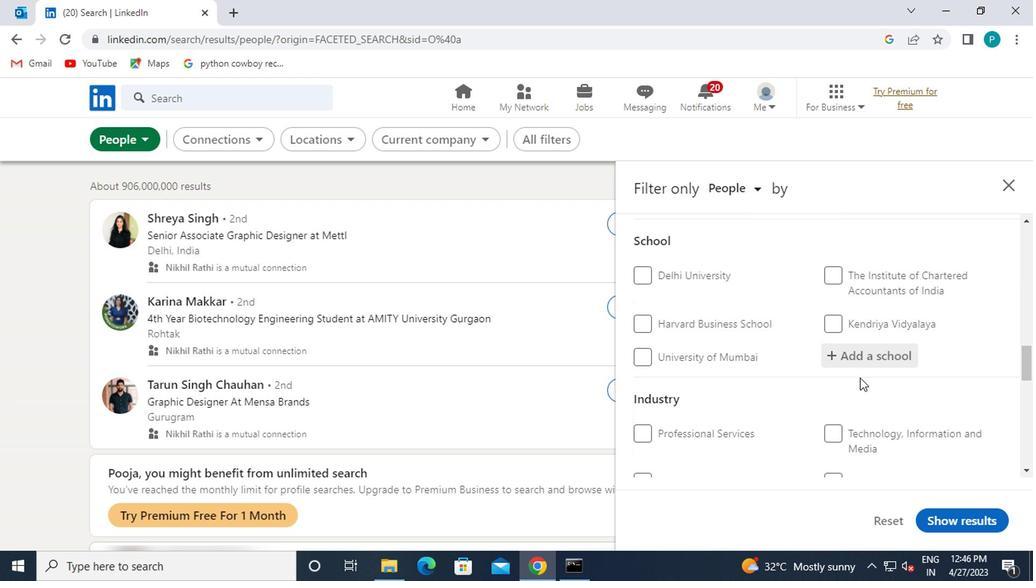 
Action: Key pressed <Key.caps_lock>M<Key.caps_lock>AHARAJA
Screenshot: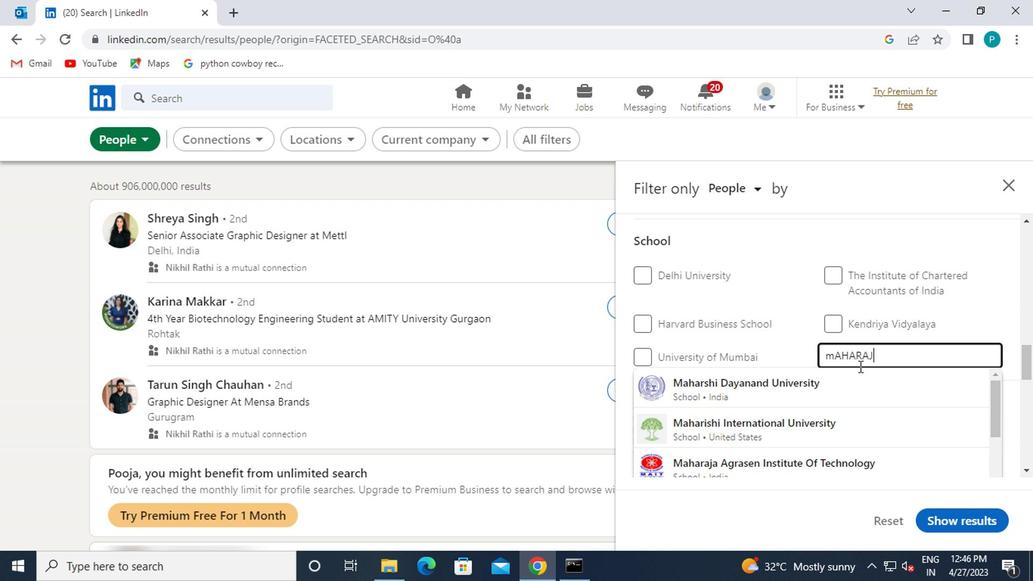 
Action: Mouse moved to (856, 387)
Screenshot: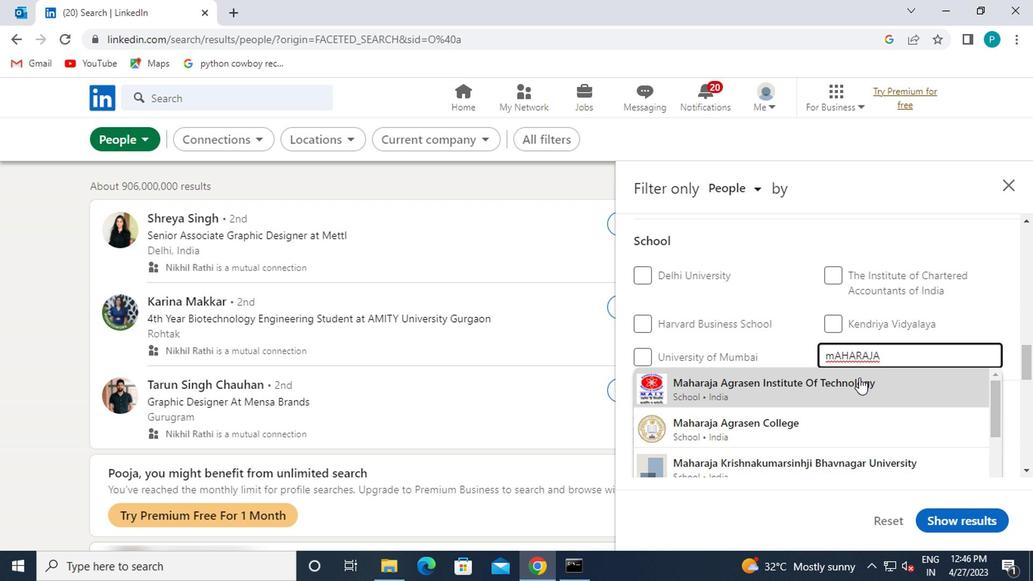
Action: Mouse pressed left at (856, 387)
Screenshot: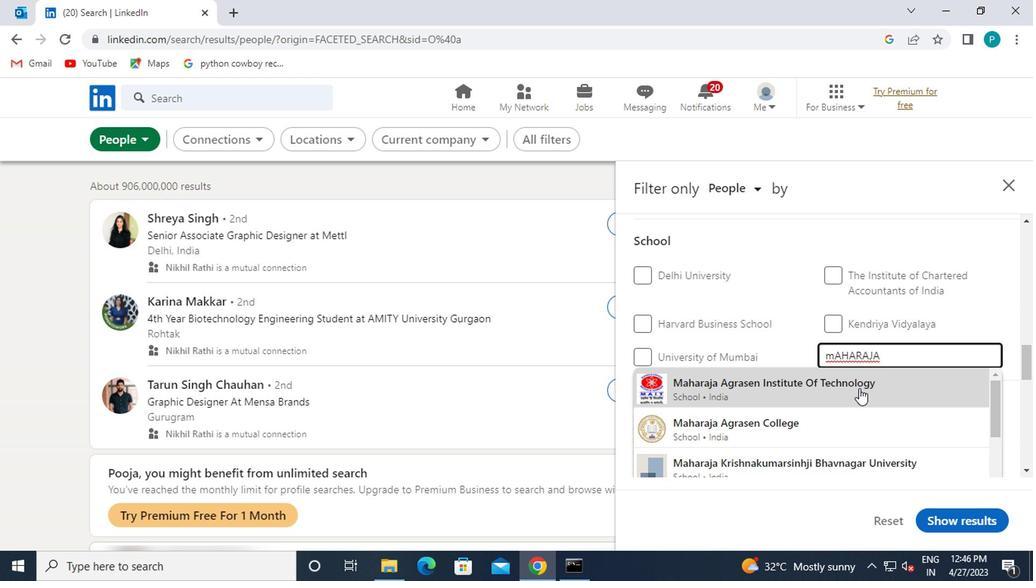 
Action: Mouse moved to (846, 385)
Screenshot: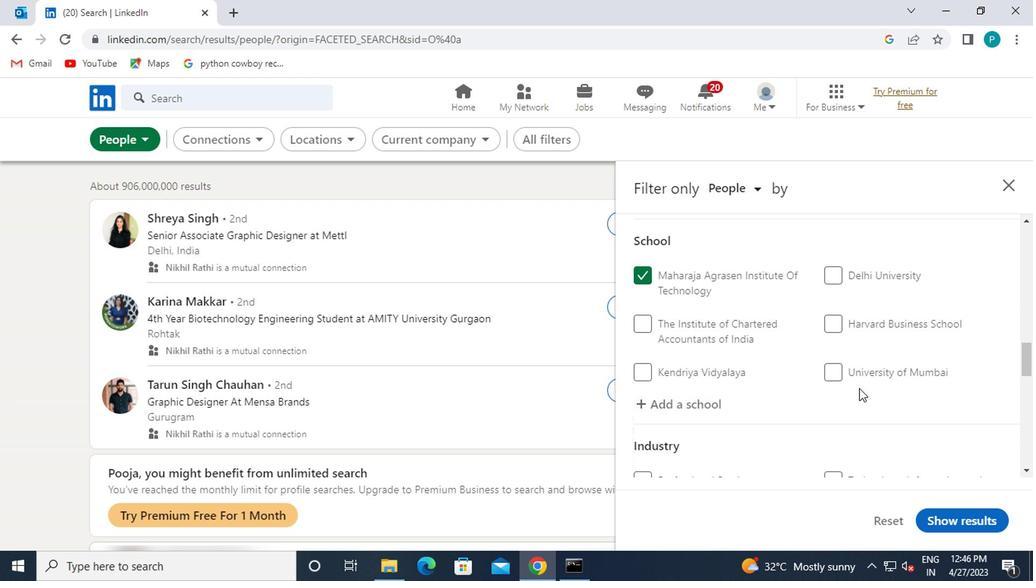 
Action: Mouse scrolled (846, 384) with delta (0, -1)
Screenshot: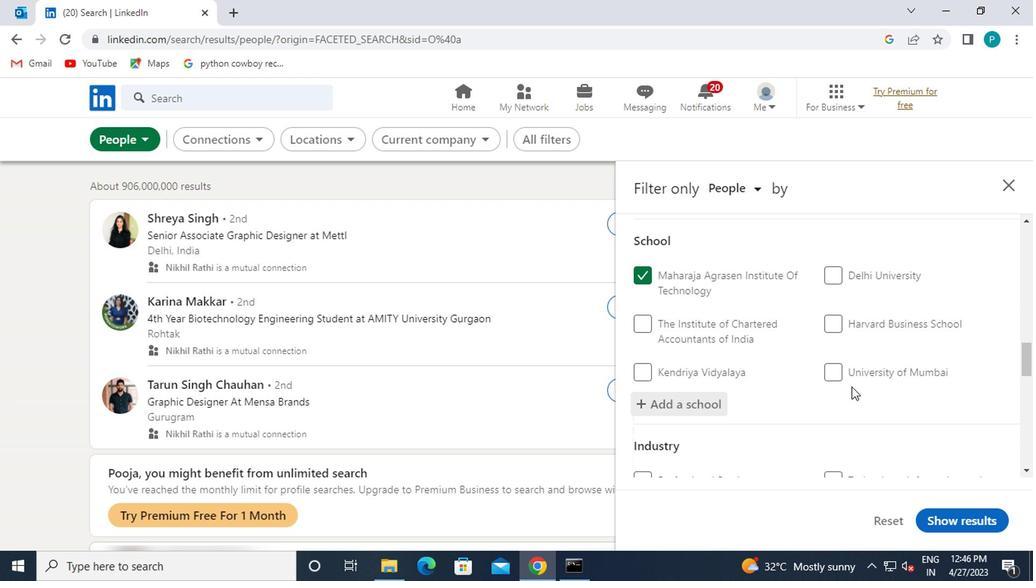 
Action: Mouse scrolled (846, 384) with delta (0, -1)
Screenshot: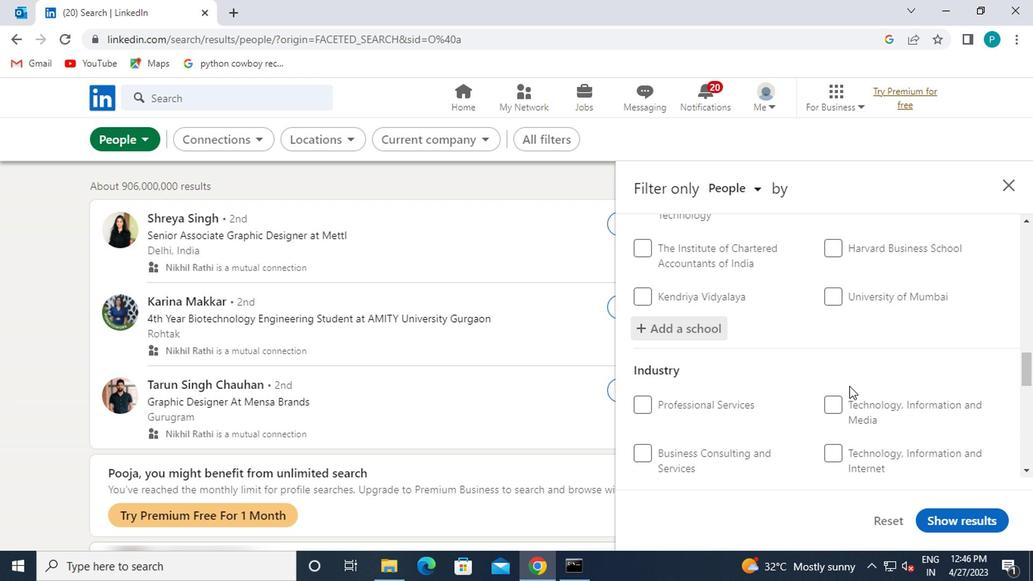
Action: Mouse moved to (828, 370)
Screenshot: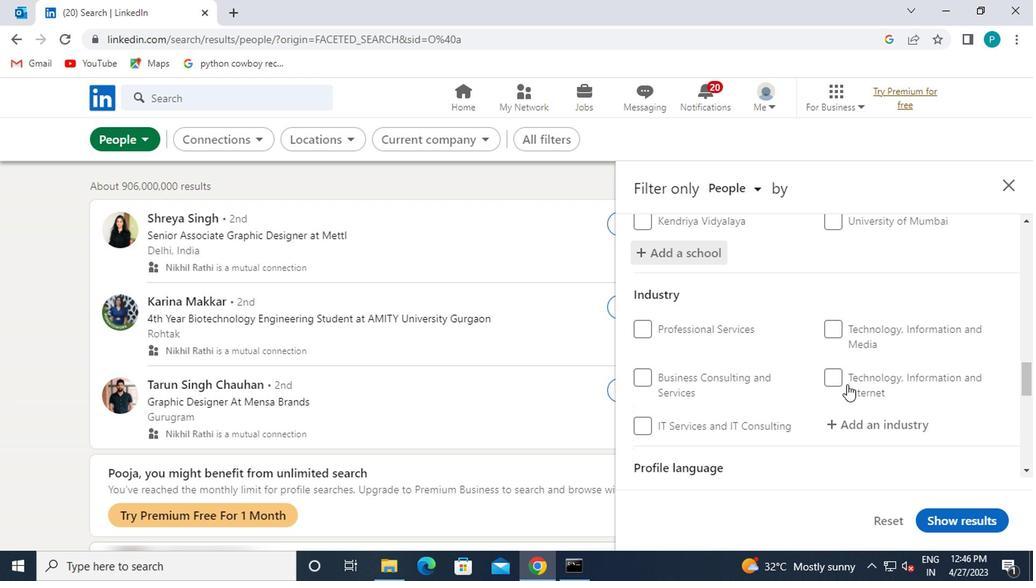 
Action: Mouse scrolled (828, 371) with delta (0, 1)
Screenshot: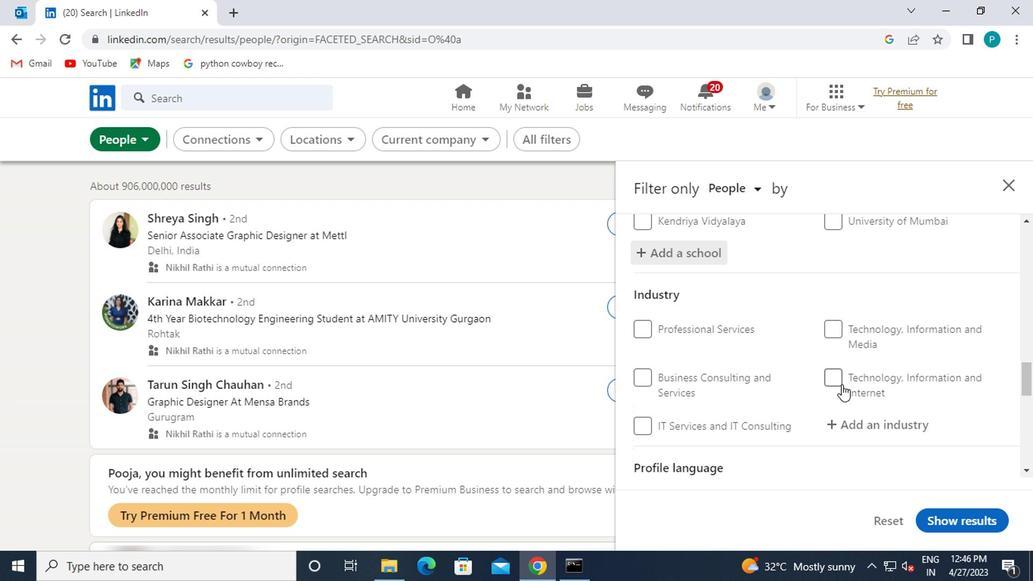 
Action: Mouse scrolled (828, 371) with delta (0, 1)
Screenshot: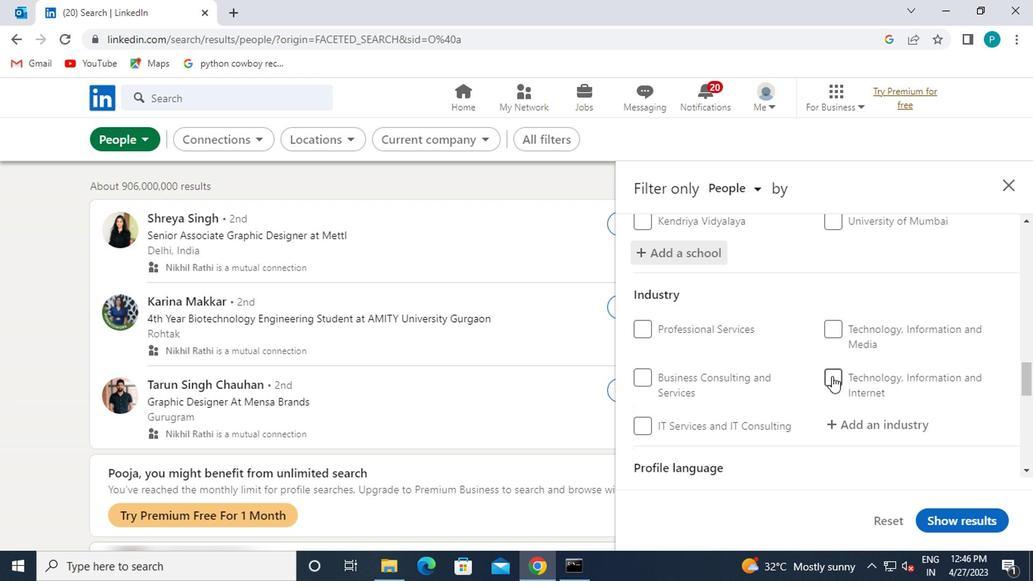 
Action: Mouse moved to (828, 370)
Screenshot: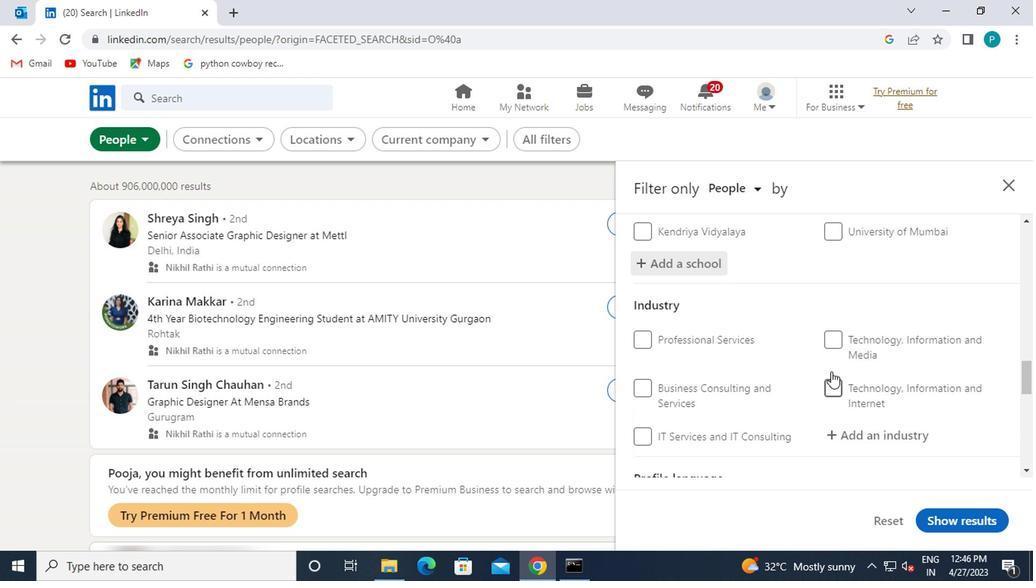 
Action: Mouse scrolled (828, 370) with delta (0, 0)
Screenshot: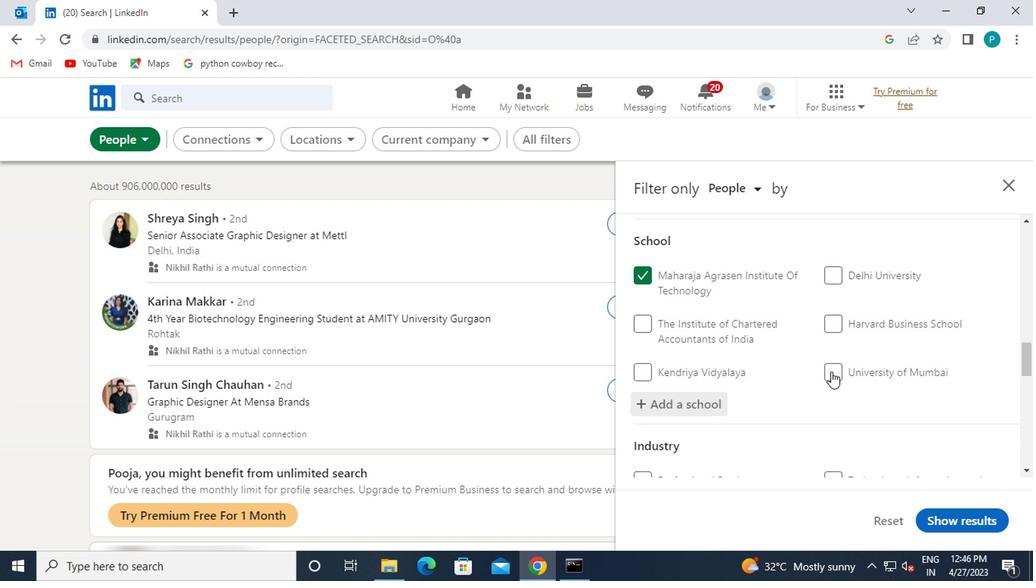 
Action: Mouse scrolled (828, 370) with delta (0, 0)
Screenshot: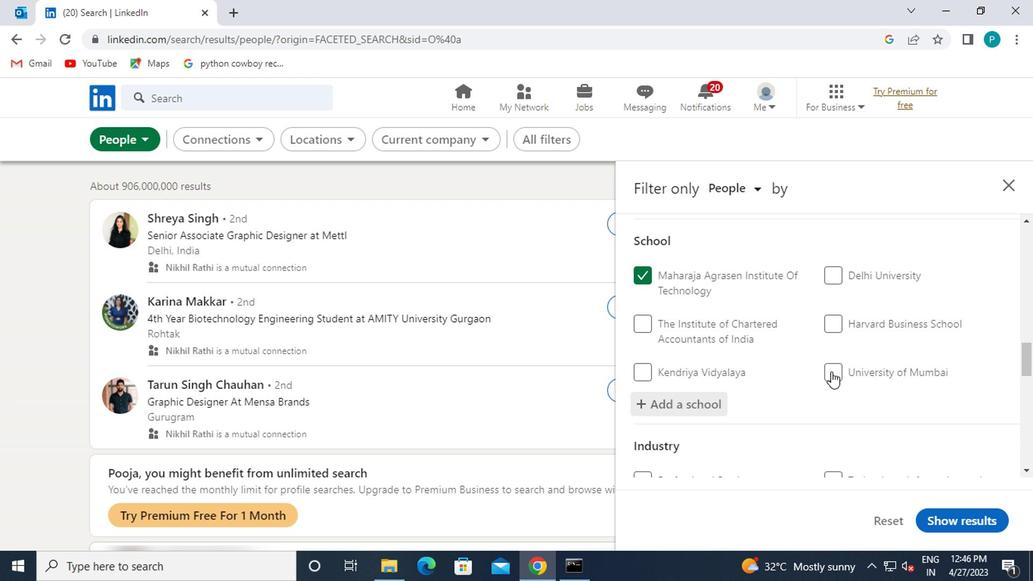 
Action: Mouse scrolled (828, 370) with delta (0, 0)
Screenshot: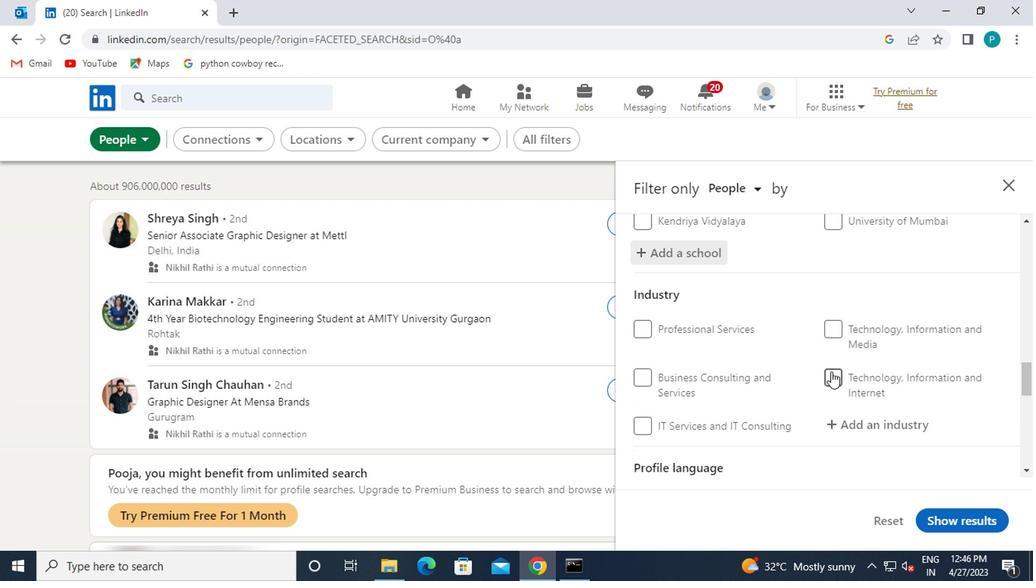 
Action: Mouse moved to (843, 347)
Screenshot: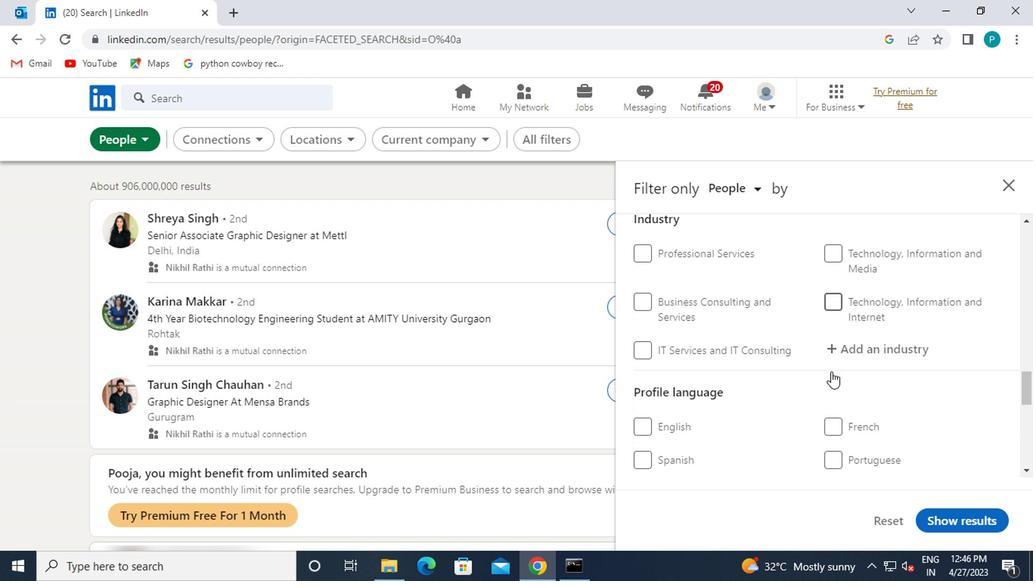 
Action: Mouse pressed left at (843, 347)
Screenshot: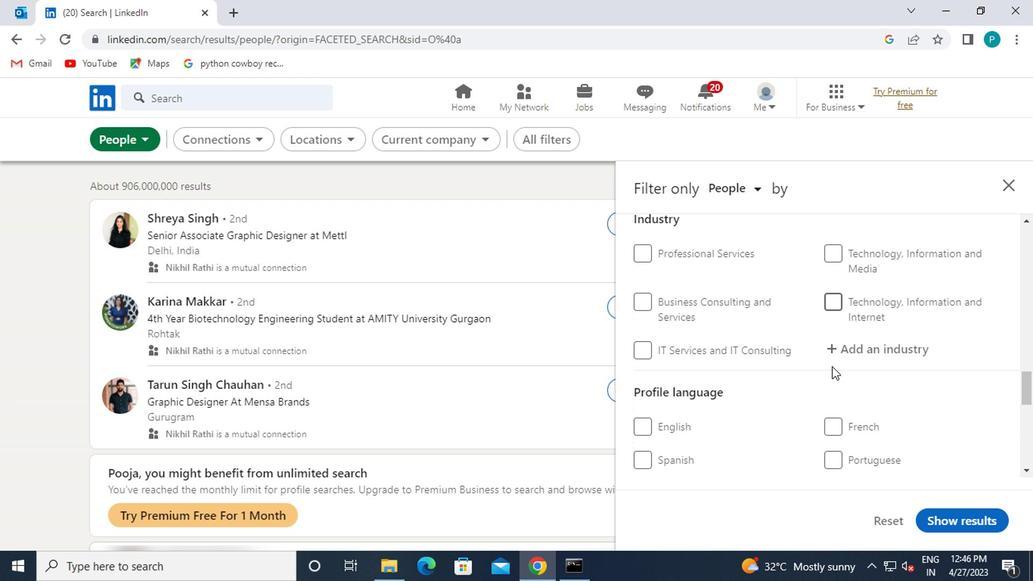 
Action: Key pressed <Key.caps_lock>AUTOMATION
Screenshot: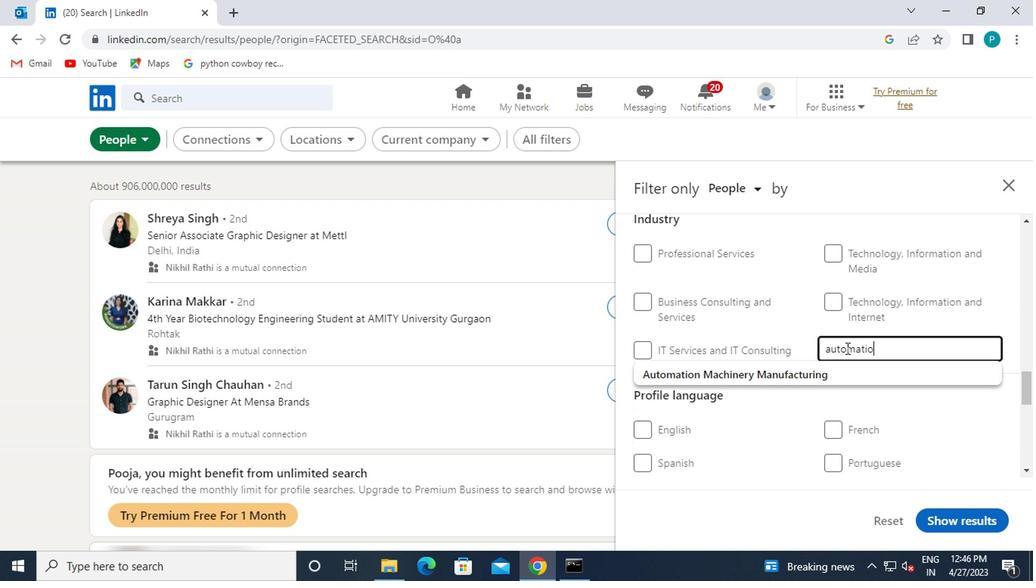 
Action: Mouse moved to (834, 372)
Screenshot: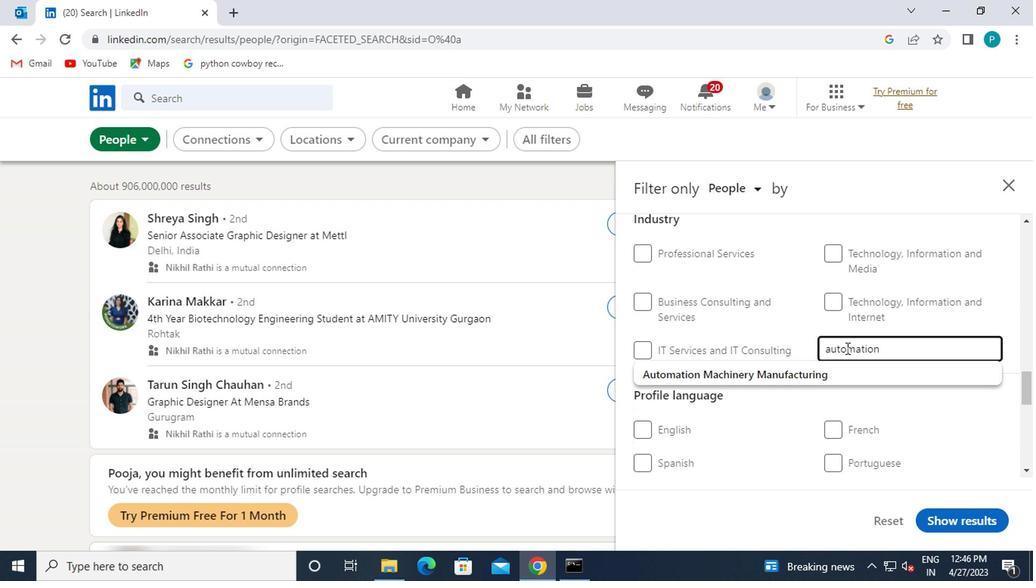 
Action: Mouse pressed left at (834, 372)
Screenshot: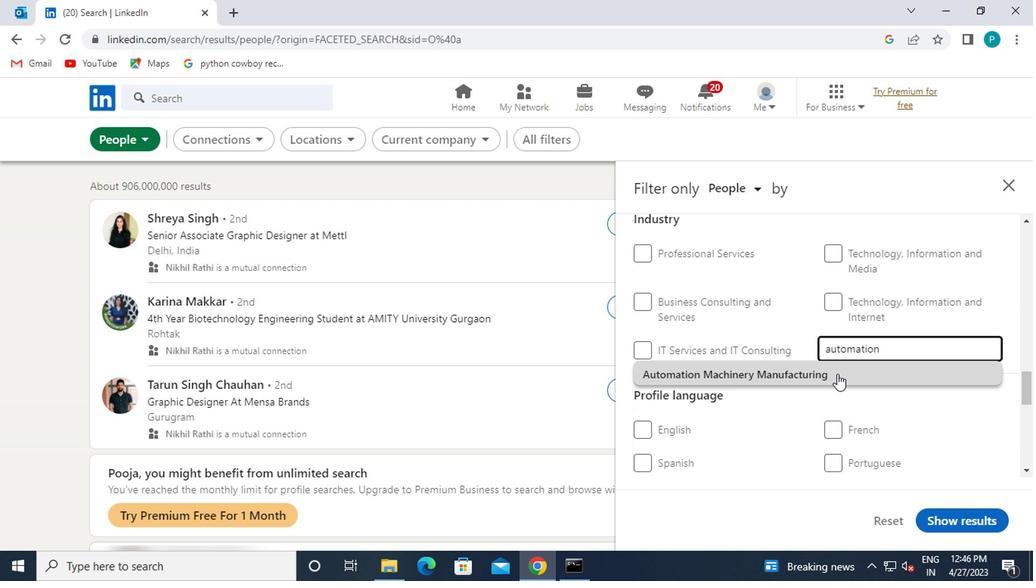 
Action: Mouse scrolled (834, 372) with delta (0, 0)
Screenshot: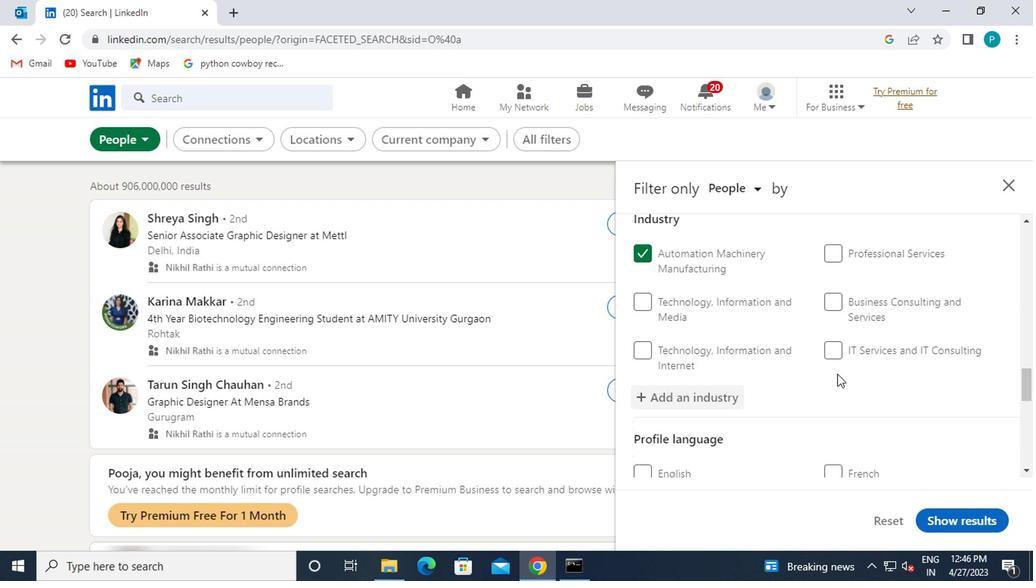
Action: Mouse moved to (835, 431)
Screenshot: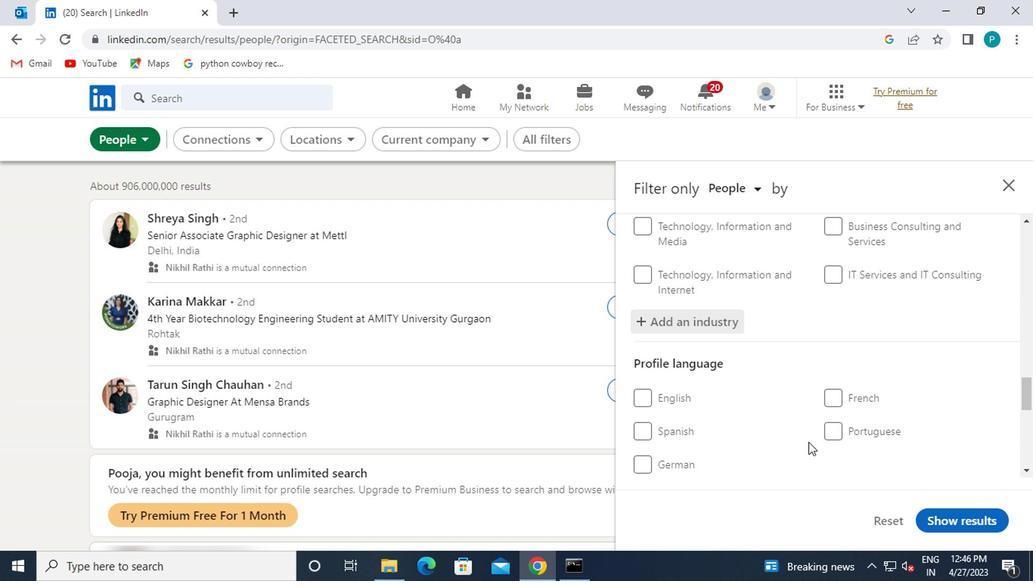 
Action: Mouse pressed left at (835, 431)
Screenshot: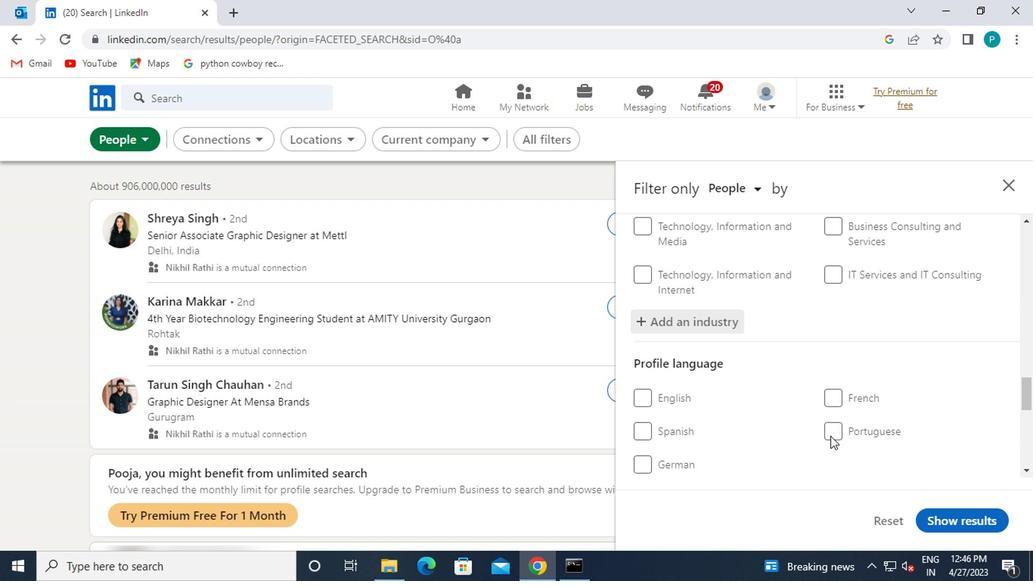 
Action: Mouse moved to (781, 419)
Screenshot: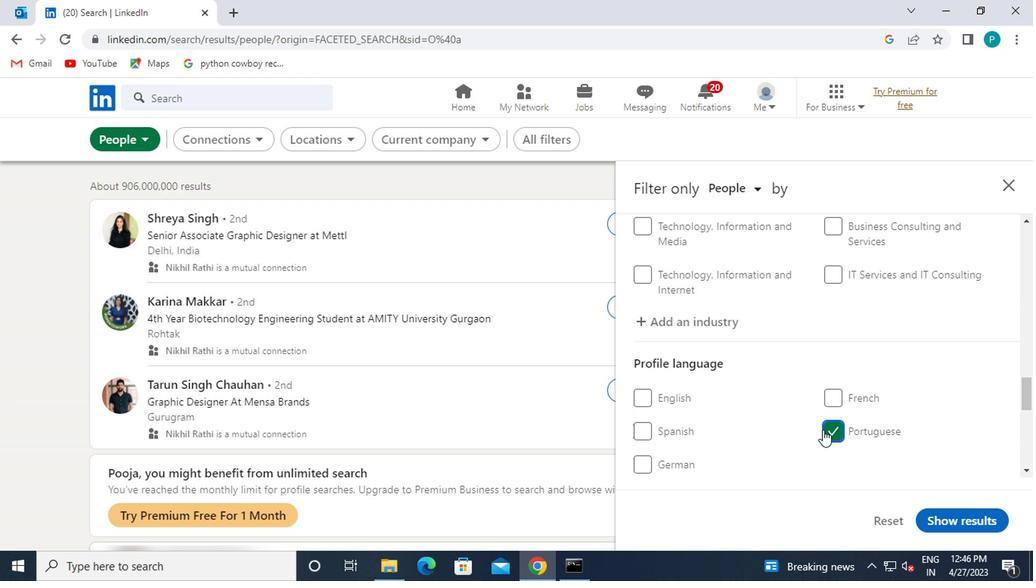 
Action: Mouse scrolled (781, 418) with delta (0, -1)
Screenshot: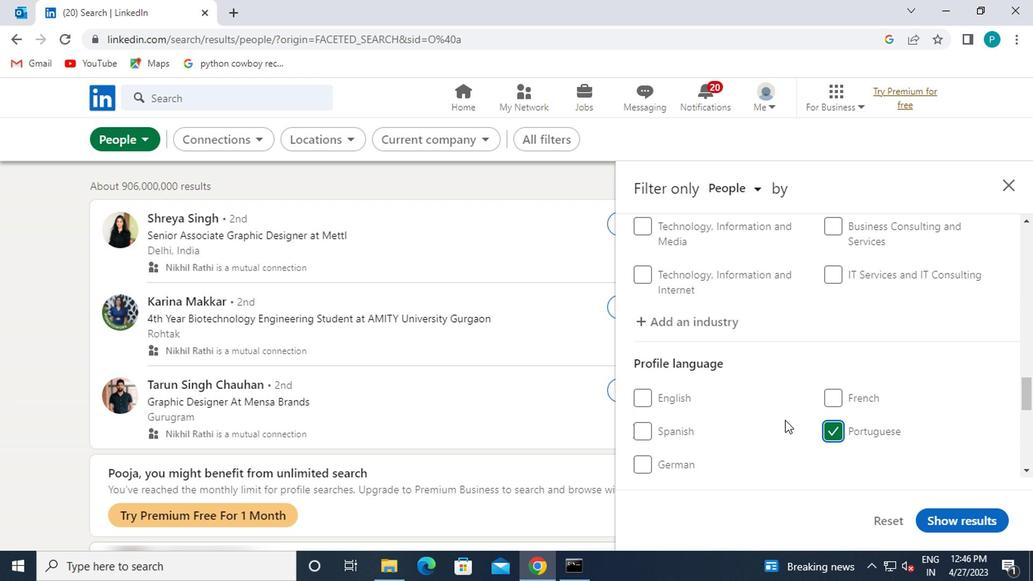 
Action: Mouse scrolled (781, 418) with delta (0, -1)
Screenshot: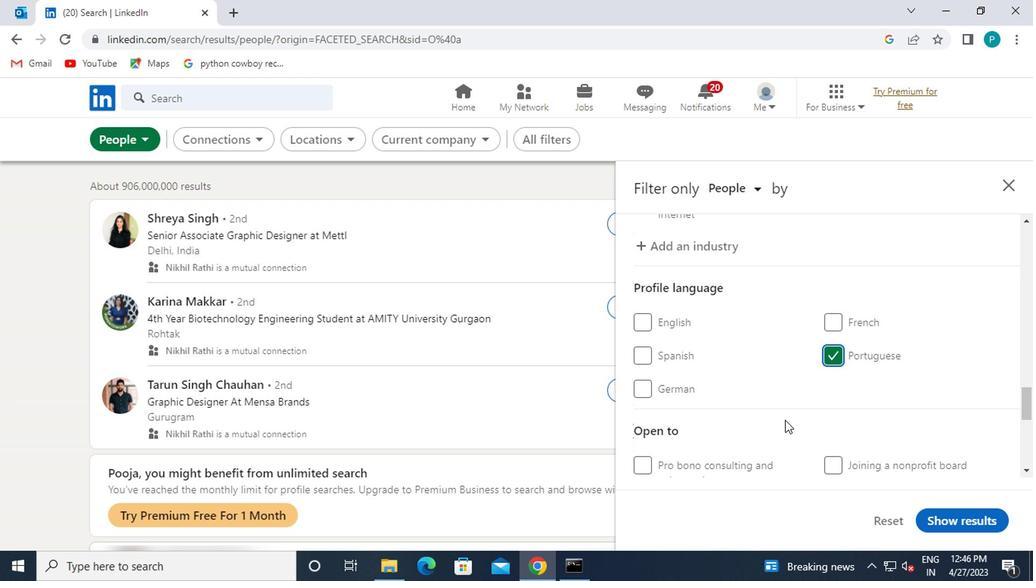 
Action: Mouse scrolled (781, 418) with delta (0, -1)
Screenshot: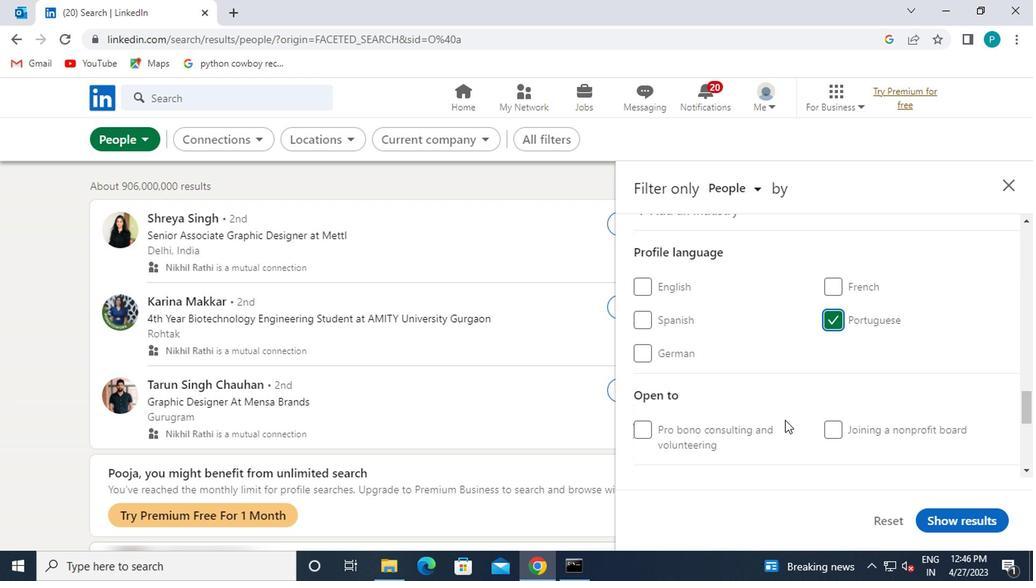 
Action: Mouse moved to (850, 463)
Screenshot: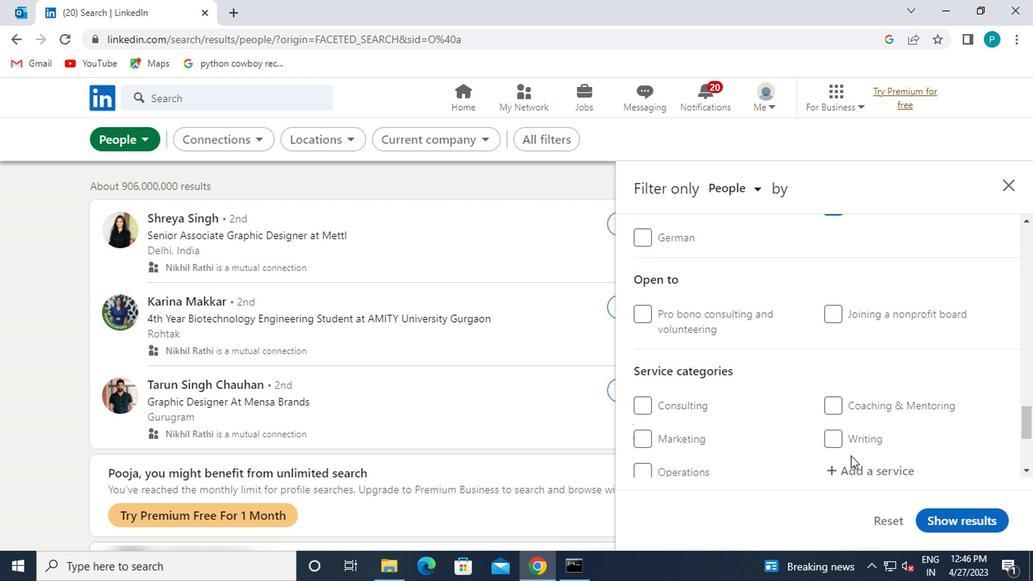 
Action: Mouse pressed left at (850, 463)
Screenshot: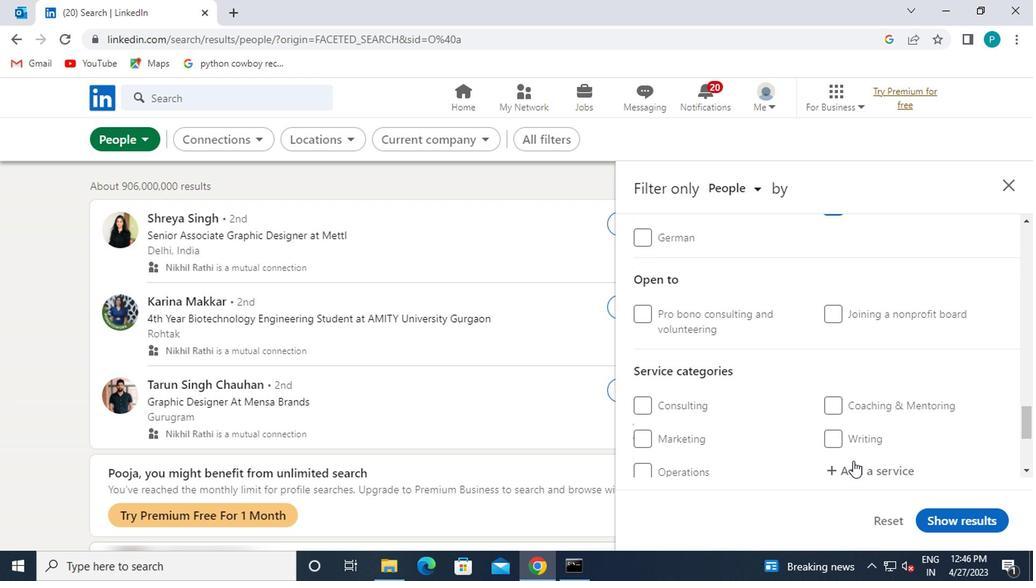 
Action: Mouse moved to (861, 469)
Screenshot: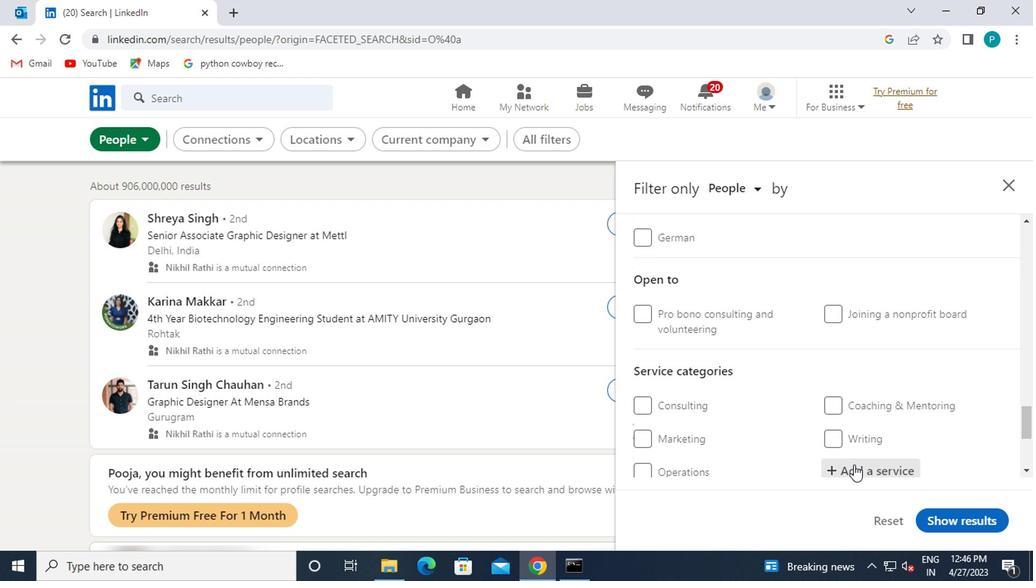 
Action: Key pressed HP<Key.backspace>OME
Screenshot: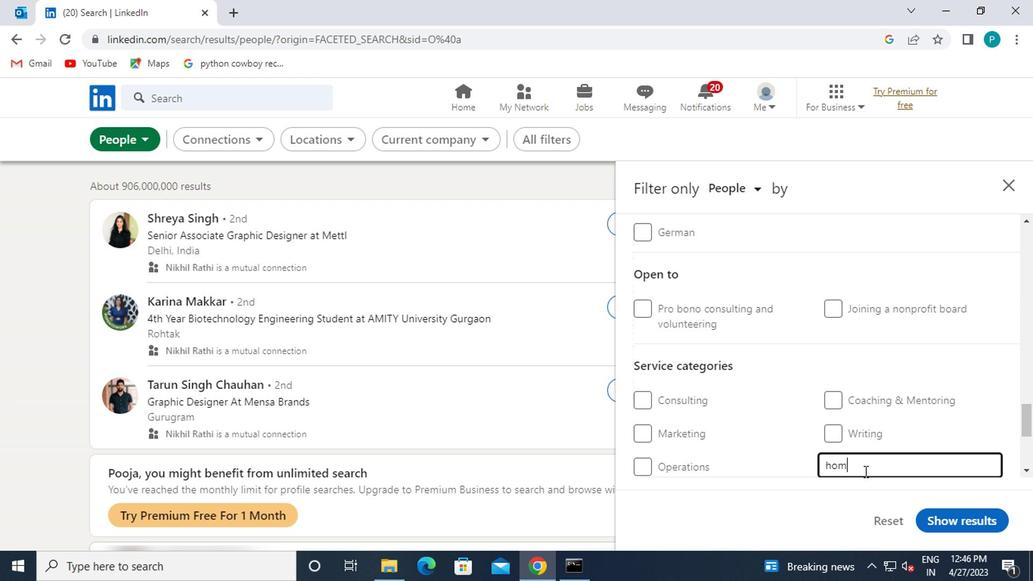 
Action: Mouse moved to (785, 442)
Screenshot: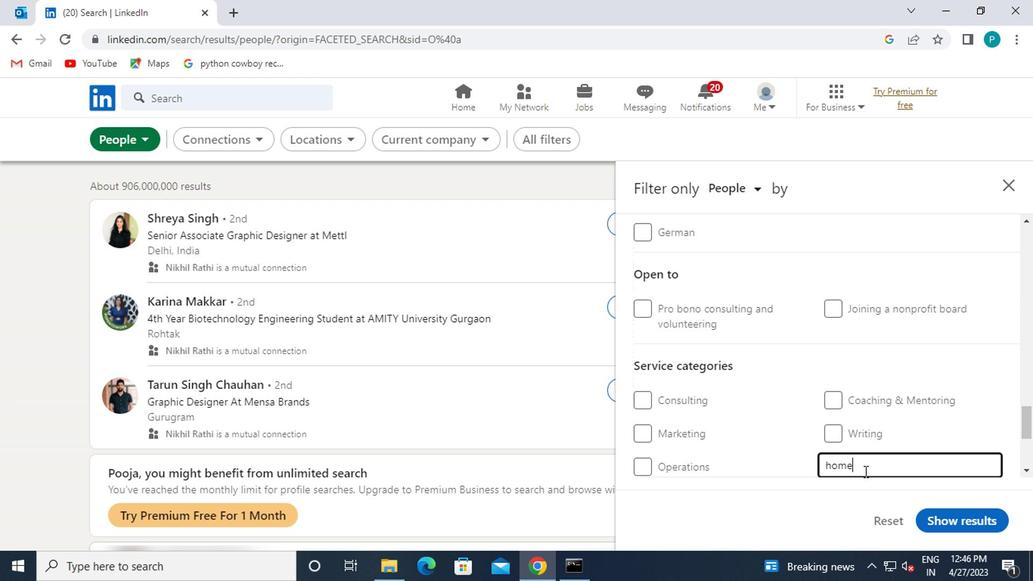 
Action: Mouse scrolled (785, 442) with delta (0, 0)
Screenshot: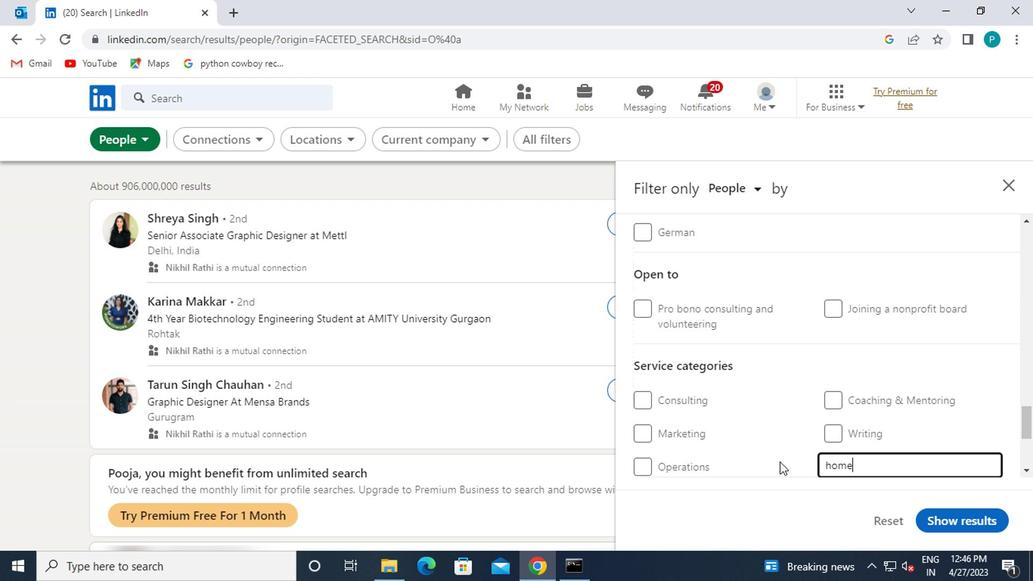 
Action: Mouse scrolled (785, 442) with delta (0, 0)
Screenshot: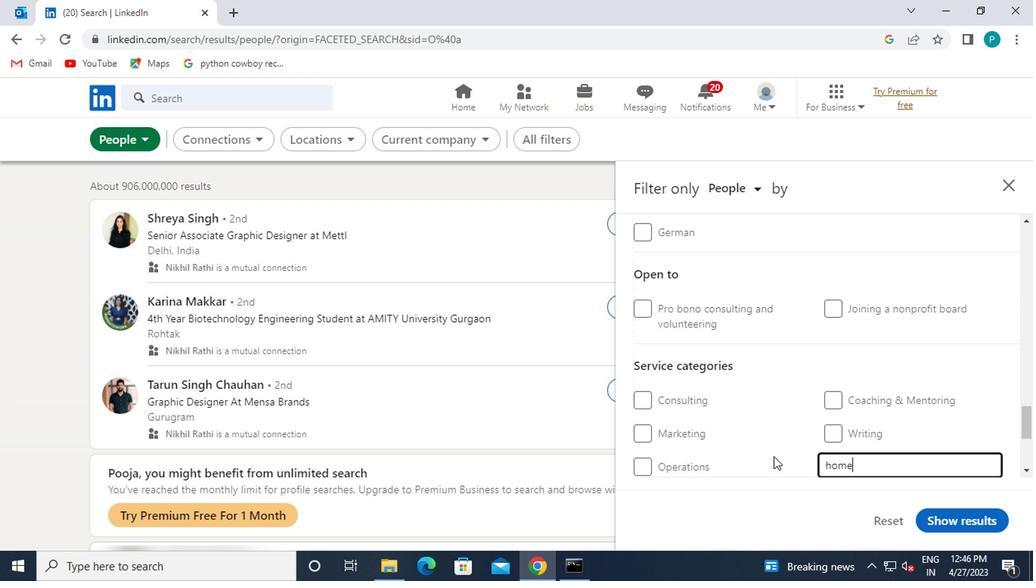 
Action: Mouse moved to (722, 345)
Screenshot: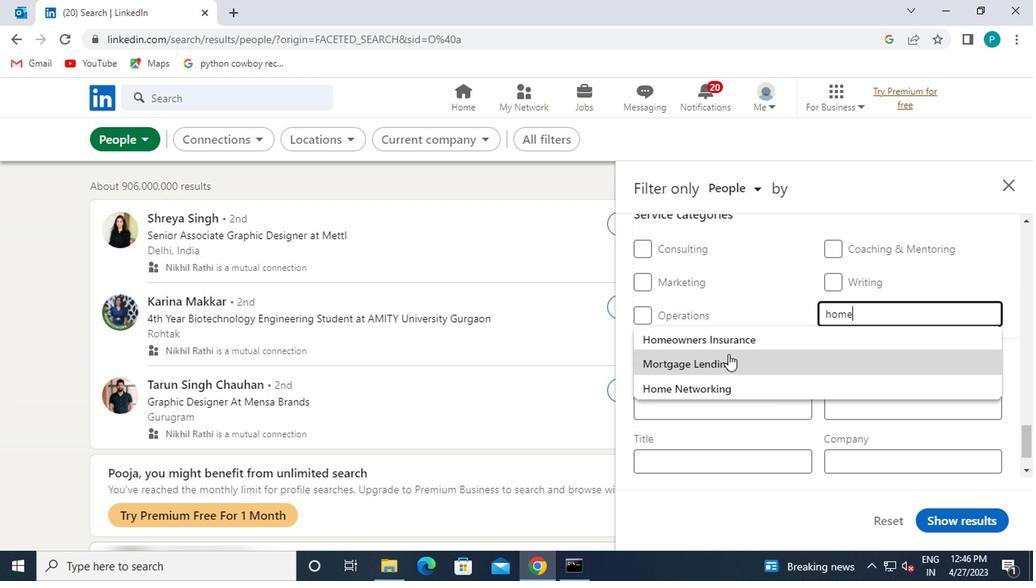 
Action: Mouse pressed left at (722, 345)
Screenshot: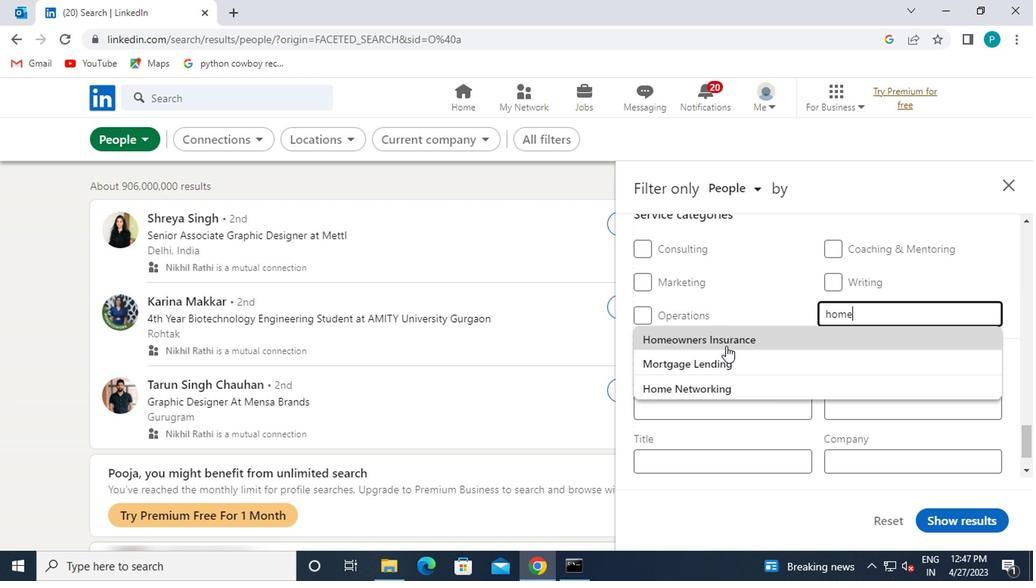 
Action: Mouse scrolled (722, 344) with delta (0, -1)
Screenshot: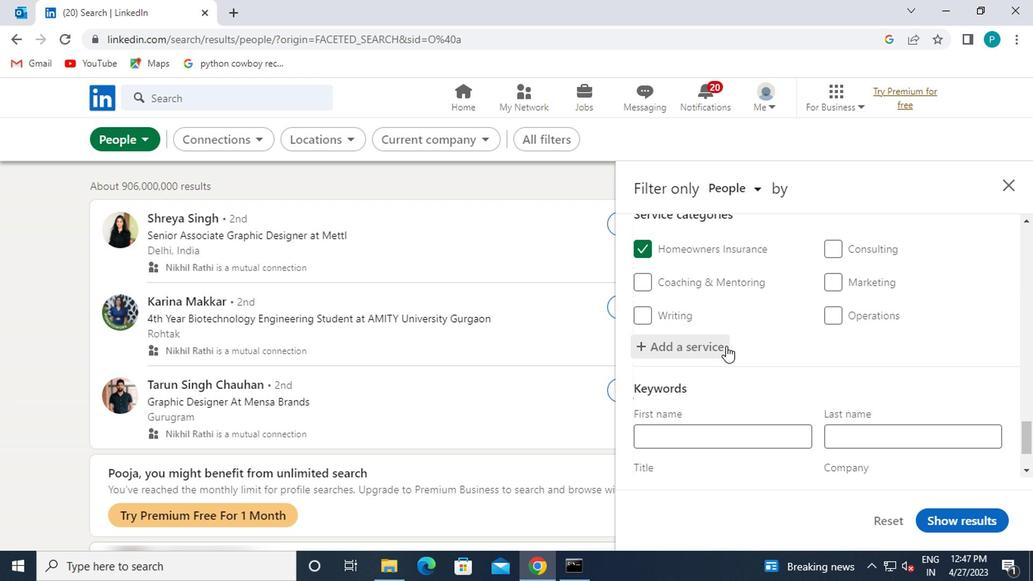 
Action: Mouse scrolled (722, 344) with delta (0, -1)
Screenshot: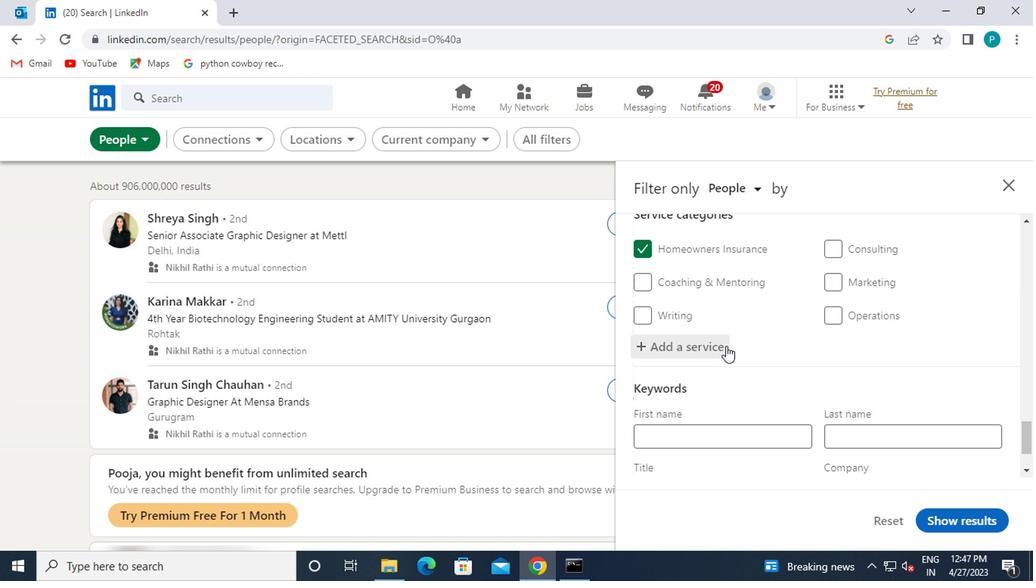 
Action: Mouse moved to (688, 416)
Screenshot: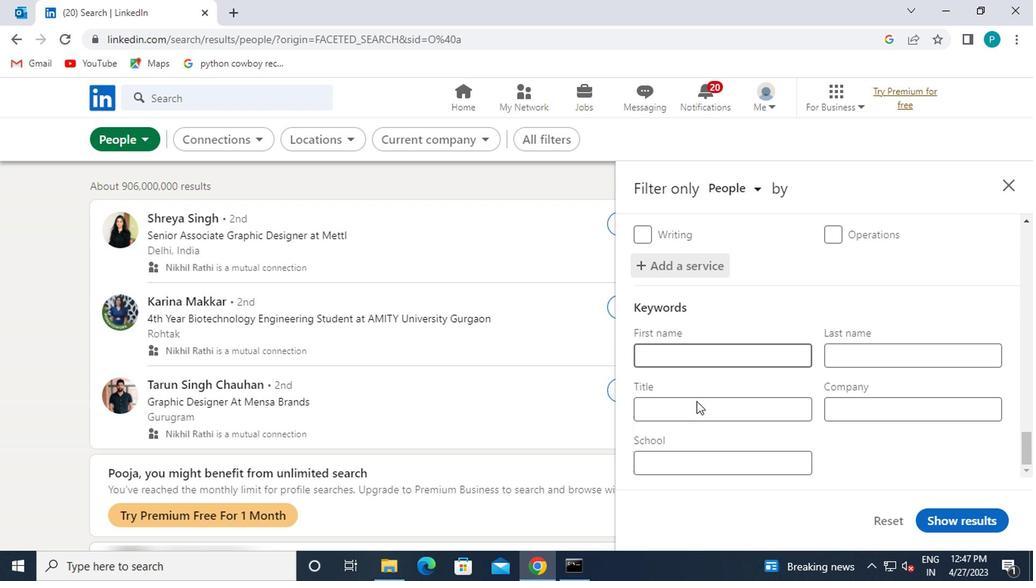 
Action: Mouse pressed left at (688, 416)
Screenshot: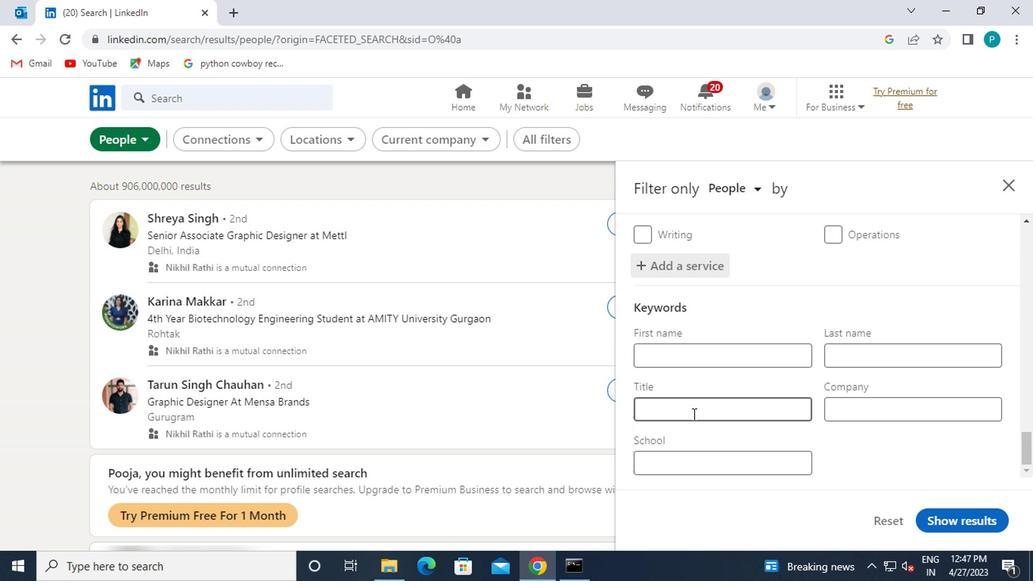 
Action: Key pressed <Key.caps_lock>O<Key.caps_lock>PERATION<Key.space><Key.caps_lock>D<Key.caps_lock>IRECTOR
Screenshot: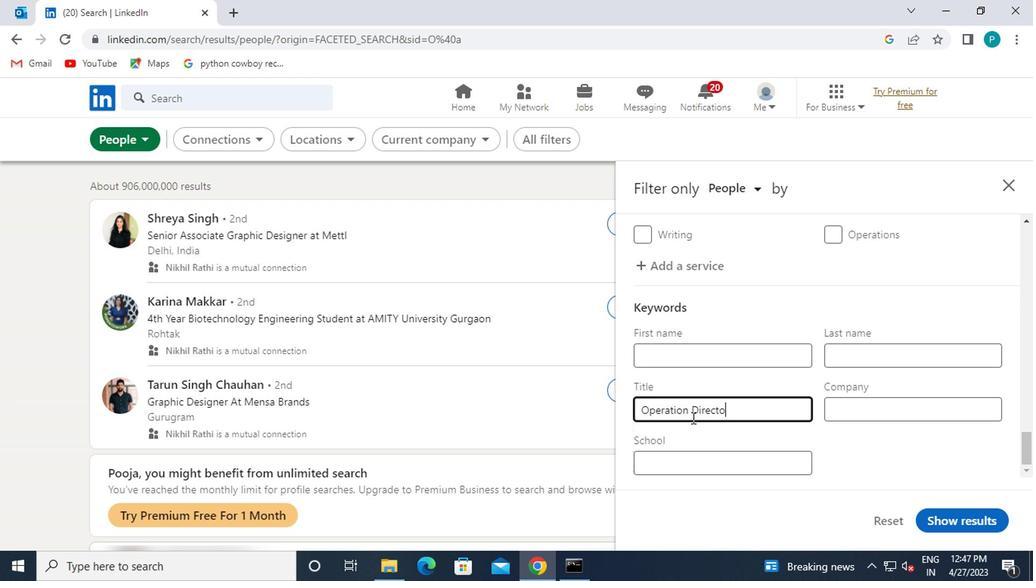
Action: Mouse moved to (952, 524)
Screenshot: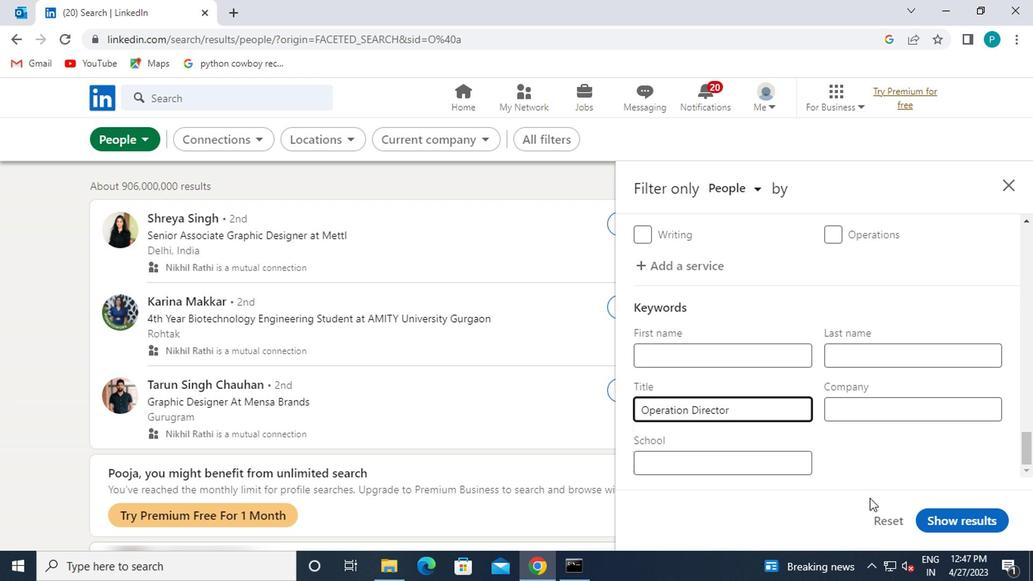 
Action: Mouse pressed left at (952, 524)
Screenshot: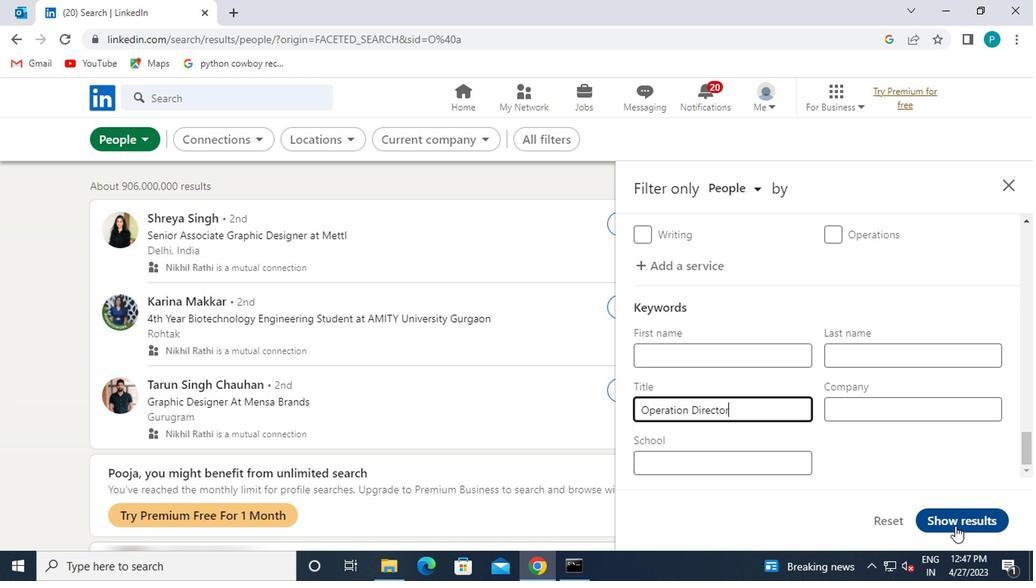 
